 Task: Find connections with filter location Jaruco with filter topic #bestadvicewith filter profile language French with filter current company TATA Power with filter school Netaji Subhash Open University, Kolkata with filter industry Oil, Gas, and Mining with filter service category Android Development with filter keywords title UX Designer & UI Developer
Action: Mouse moved to (530, 69)
Screenshot: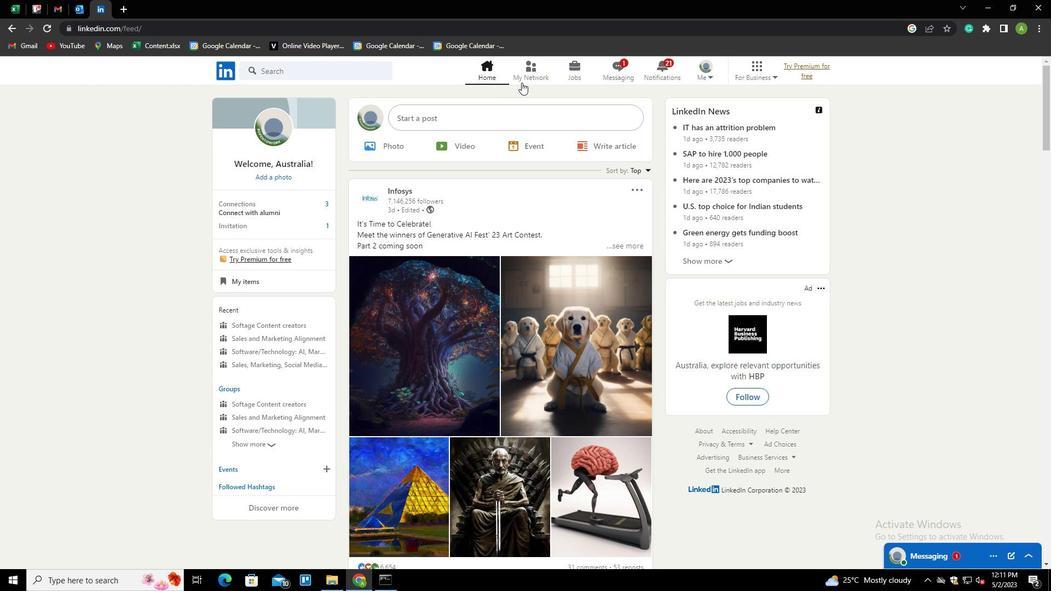
Action: Mouse pressed left at (530, 69)
Screenshot: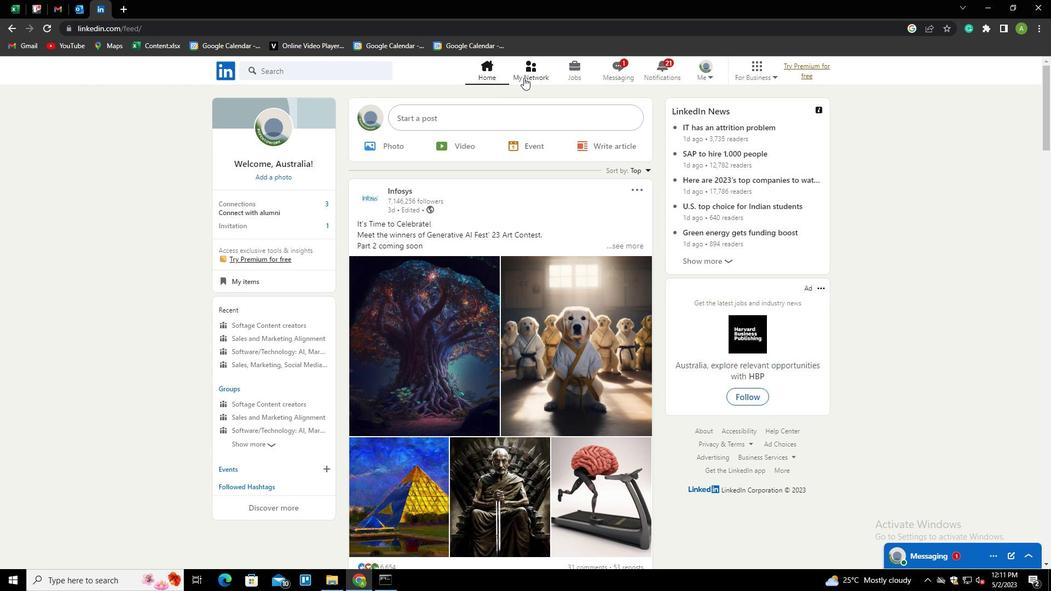 
Action: Mouse moved to (273, 132)
Screenshot: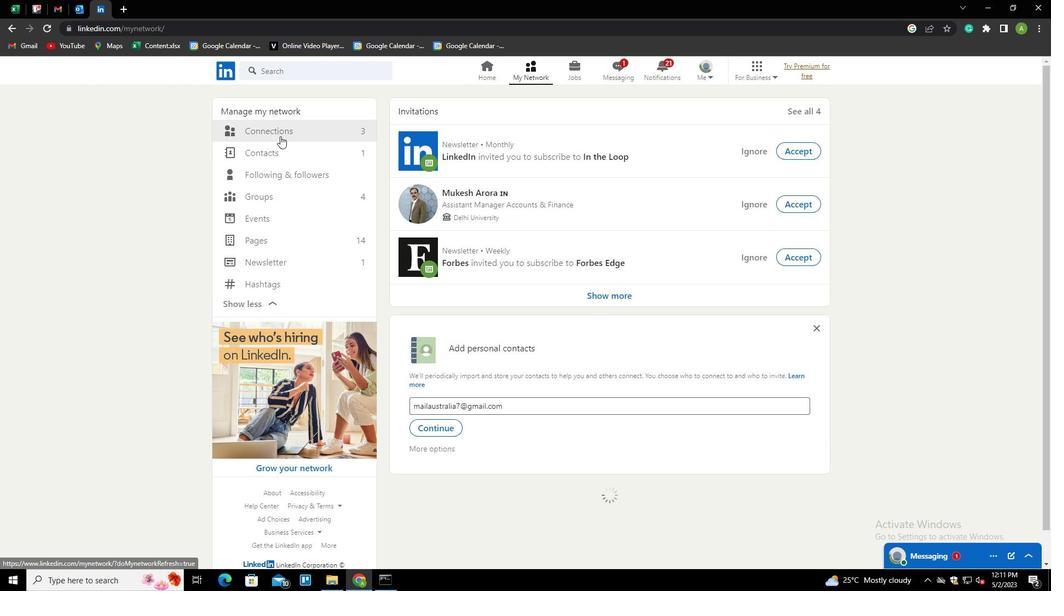 
Action: Mouse pressed left at (273, 132)
Screenshot: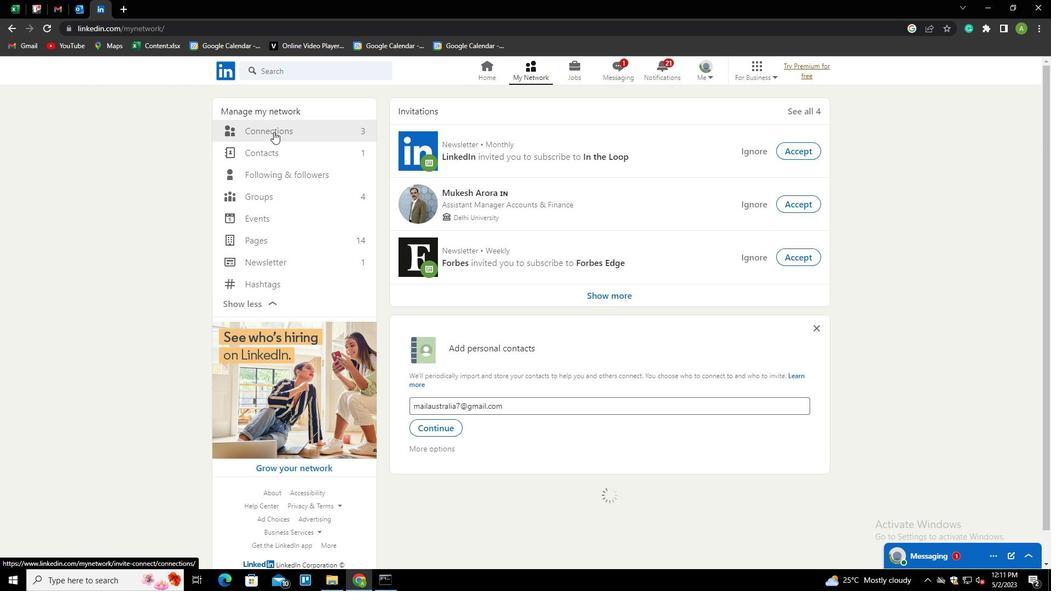 
Action: Mouse moved to (610, 127)
Screenshot: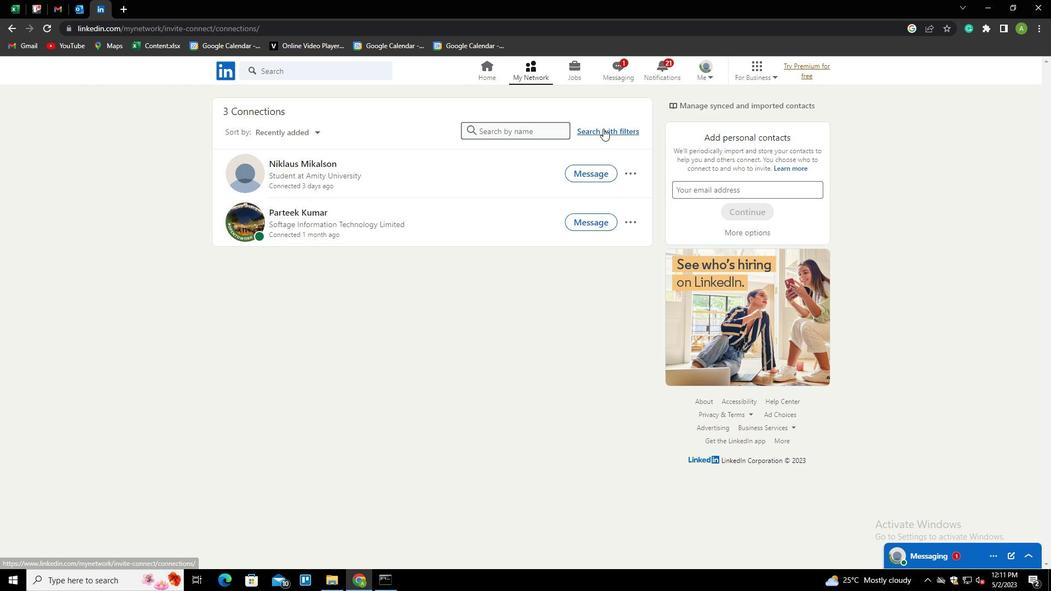 
Action: Mouse pressed left at (610, 127)
Screenshot: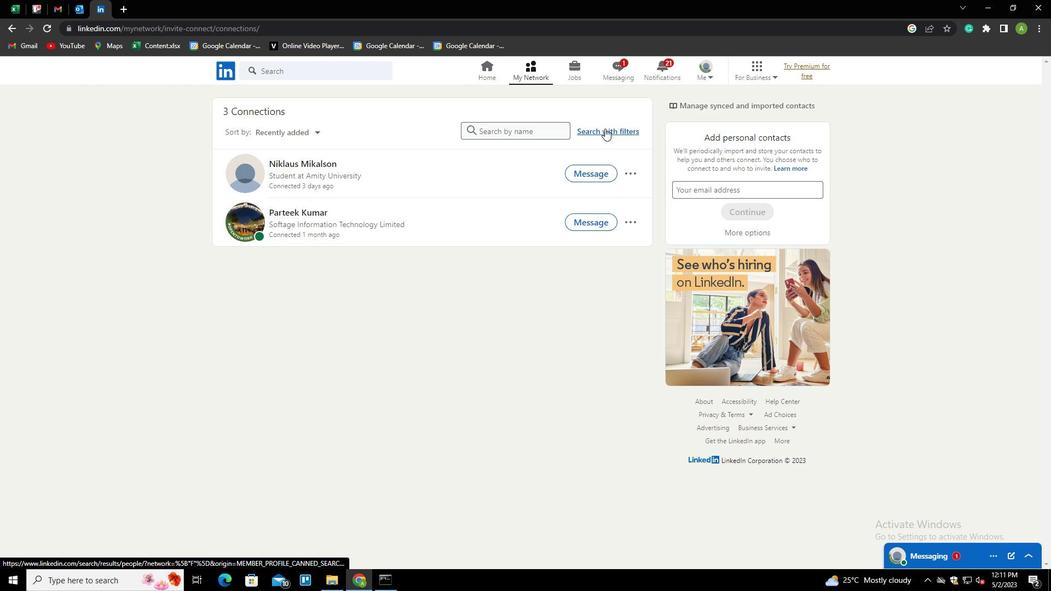 
Action: Mouse moved to (555, 100)
Screenshot: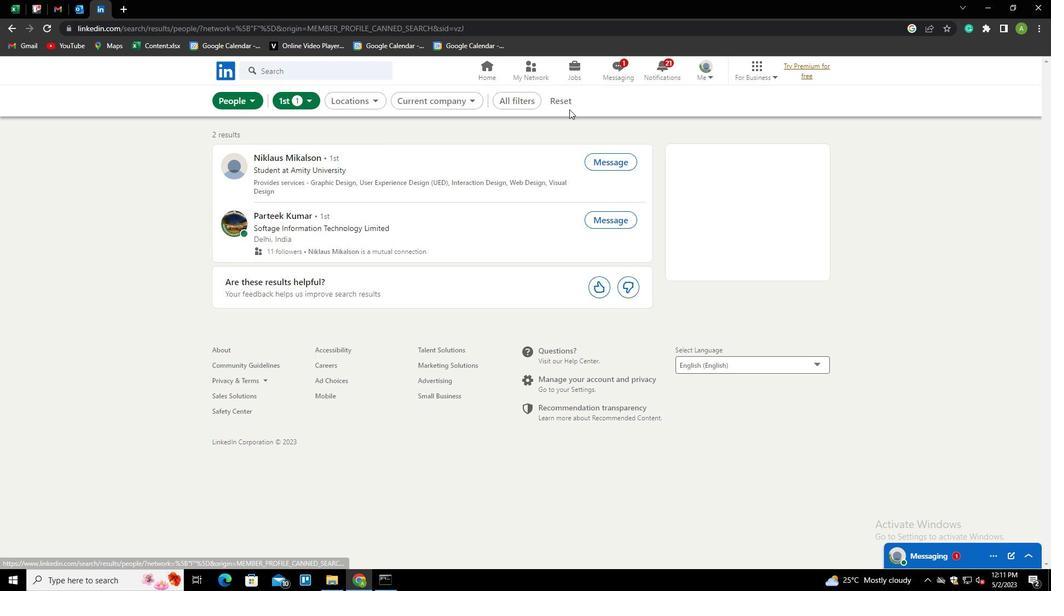 
Action: Mouse pressed left at (555, 100)
Screenshot: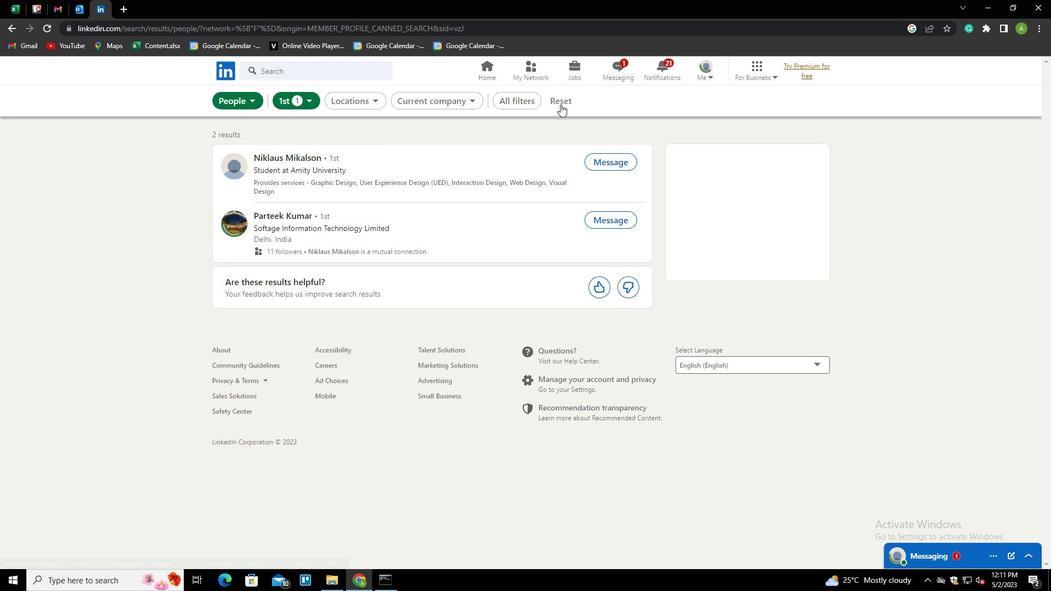 
Action: Mouse moved to (550, 99)
Screenshot: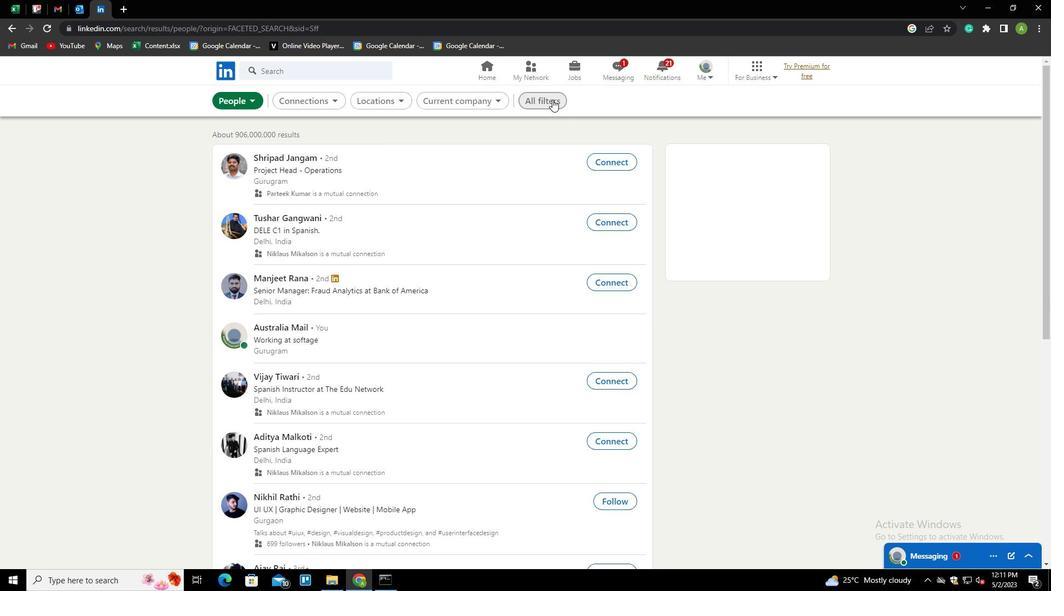 
Action: Mouse pressed left at (550, 99)
Screenshot: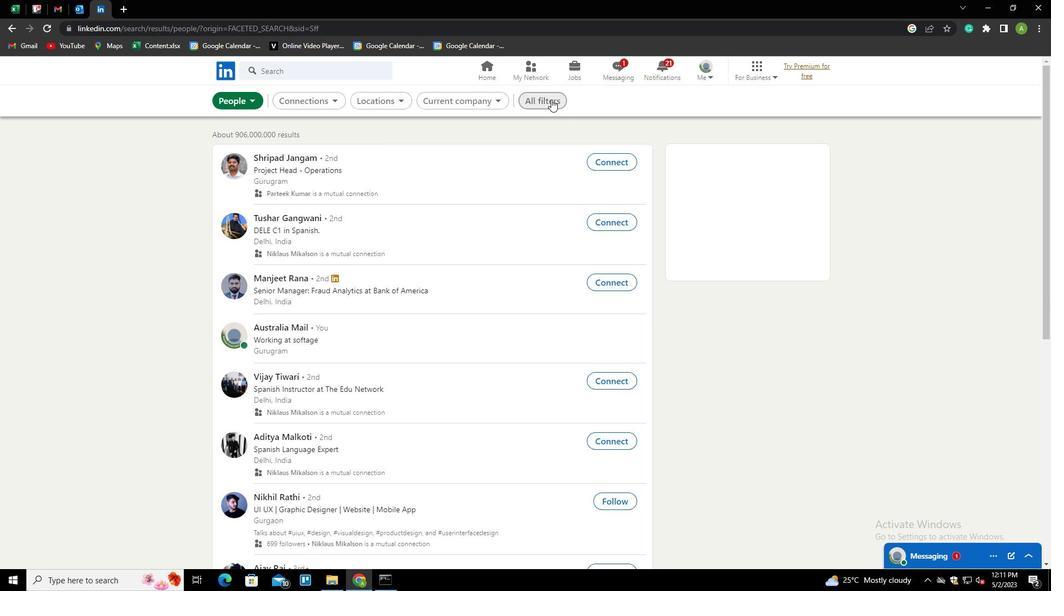 
Action: Mouse moved to (898, 300)
Screenshot: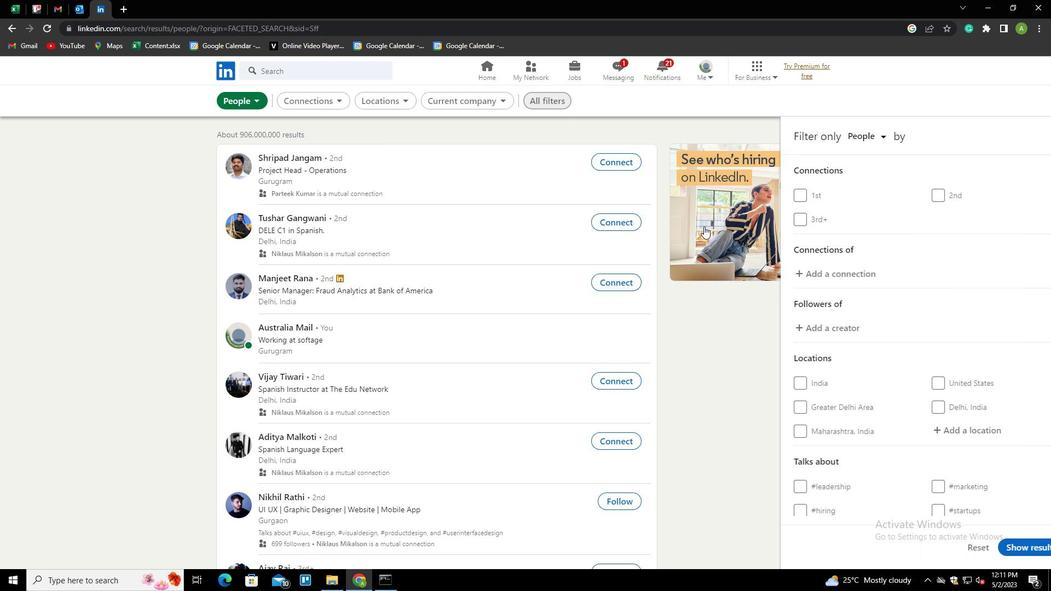 
Action: Mouse scrolled (898, 300) with delta (0, 0)
Screenshot: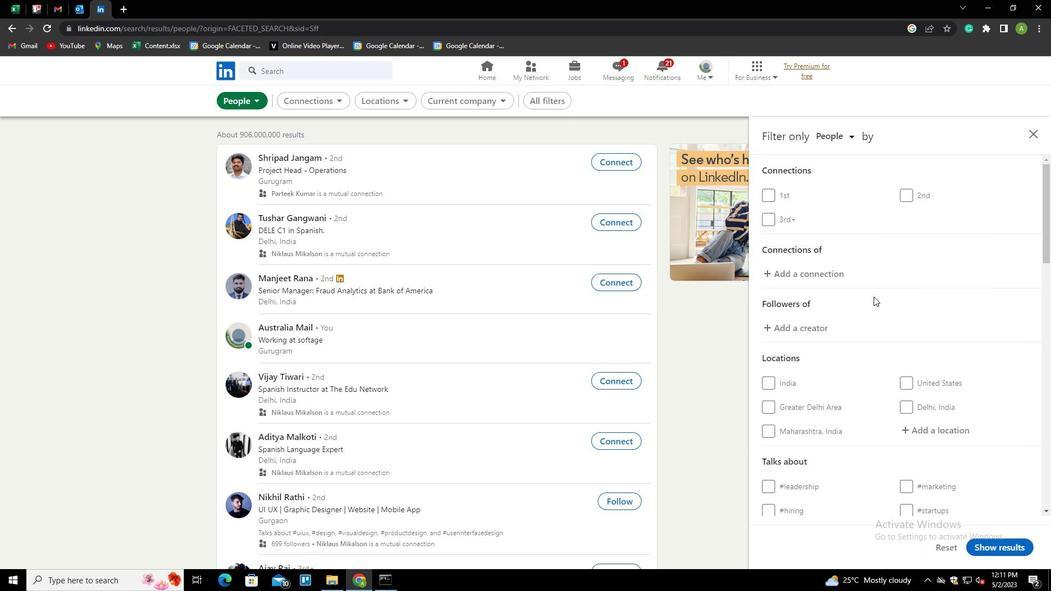 
Action: Mouse scrolled (898, 300) with delta (0, 0)
Screenshot: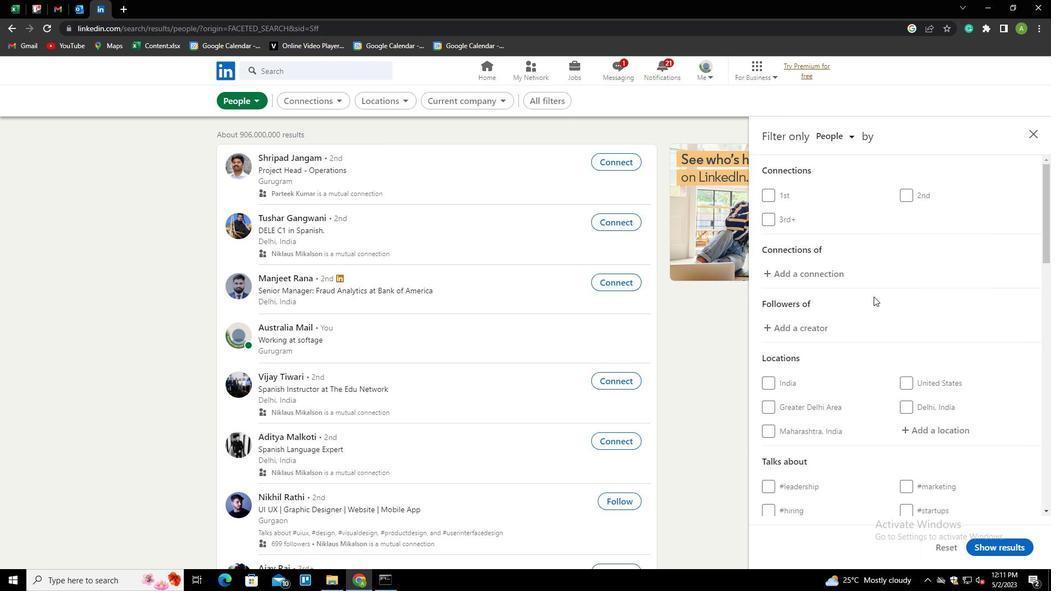 
Action: Mouse moved to (909, 321)
Screenshot: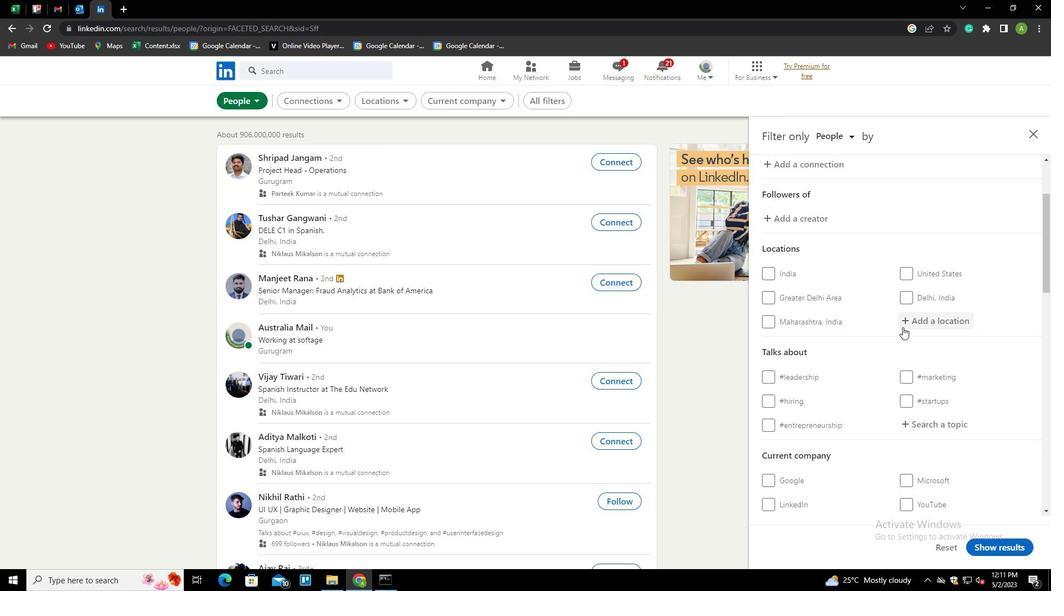 
Action: Mouse pressed left at (909, 321)
Screenshot: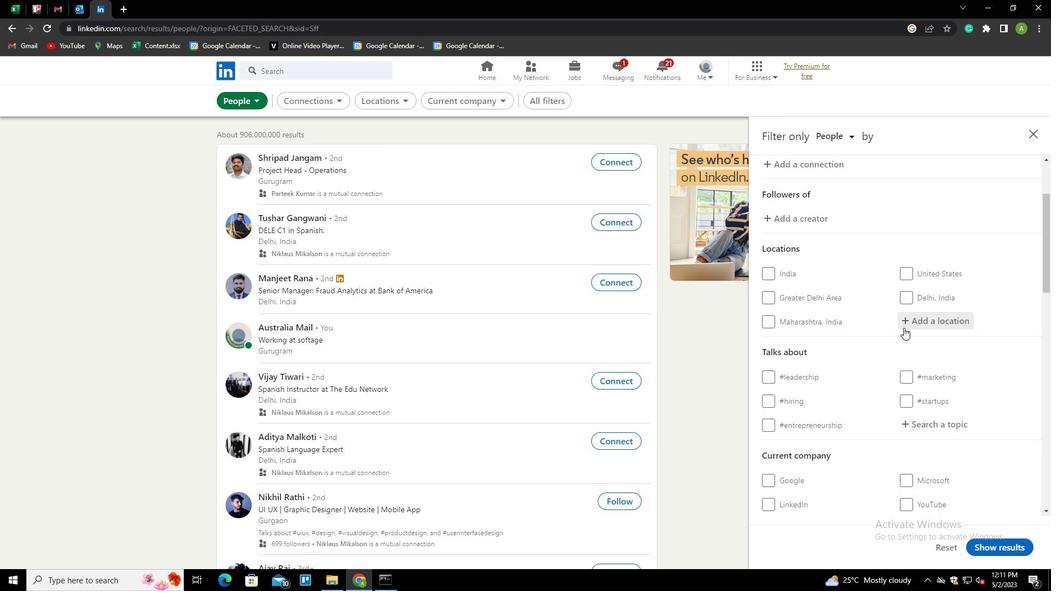 
Action: Key pressed <Key.shift>JARUCA
Screenshot: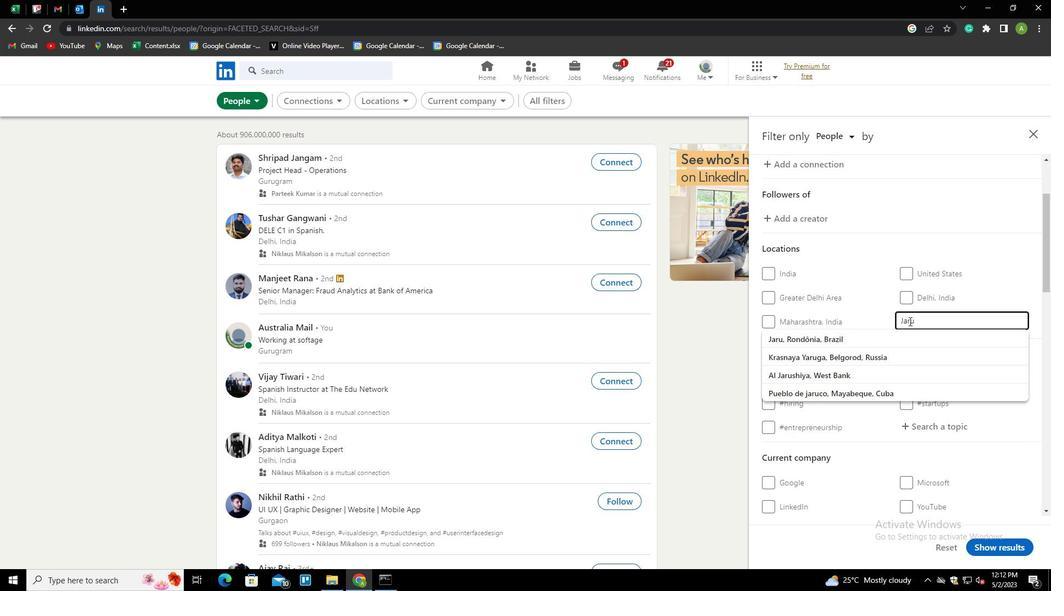 
Action: Mouse moved to (966, 354)
Screenshot: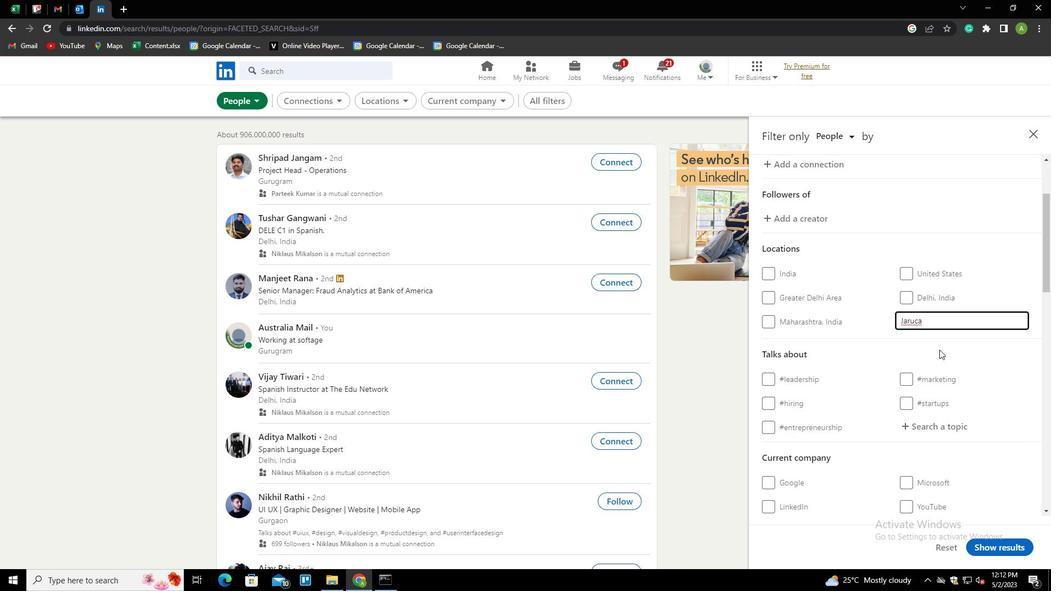 
Action: Mouse pressed left at (966, 354)
Screenshot: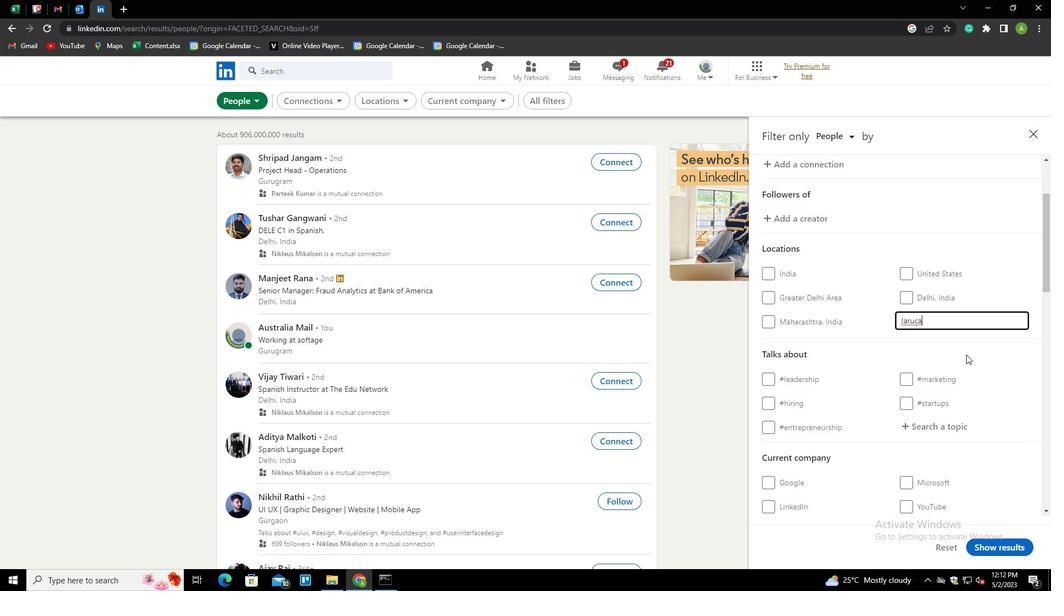 
Action: Mouse moved to (915, 428)
Screenshot: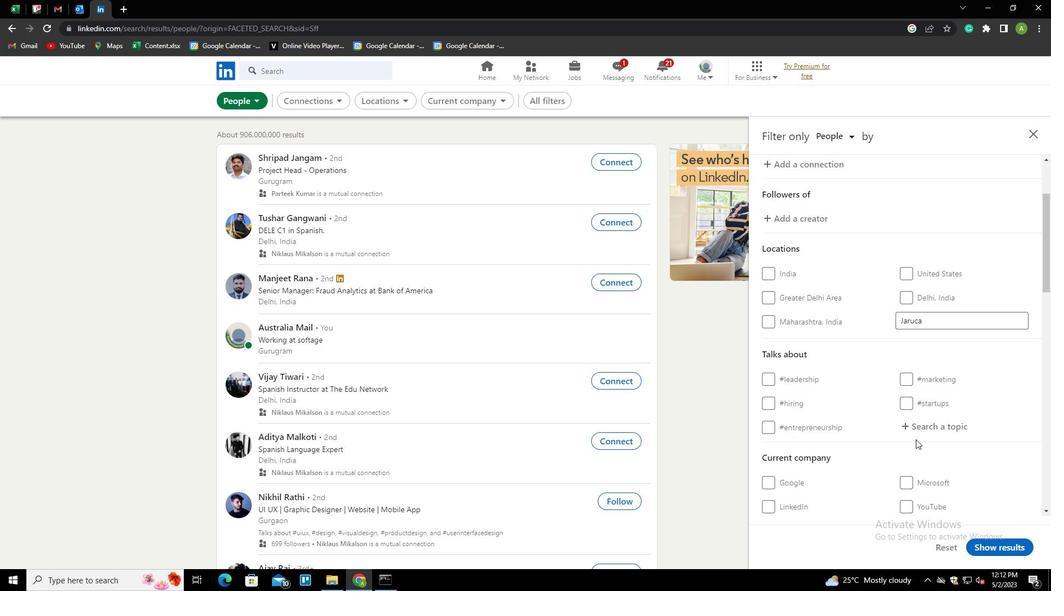 
Action: Mouse pressed left at (915, 428)
Screenshot: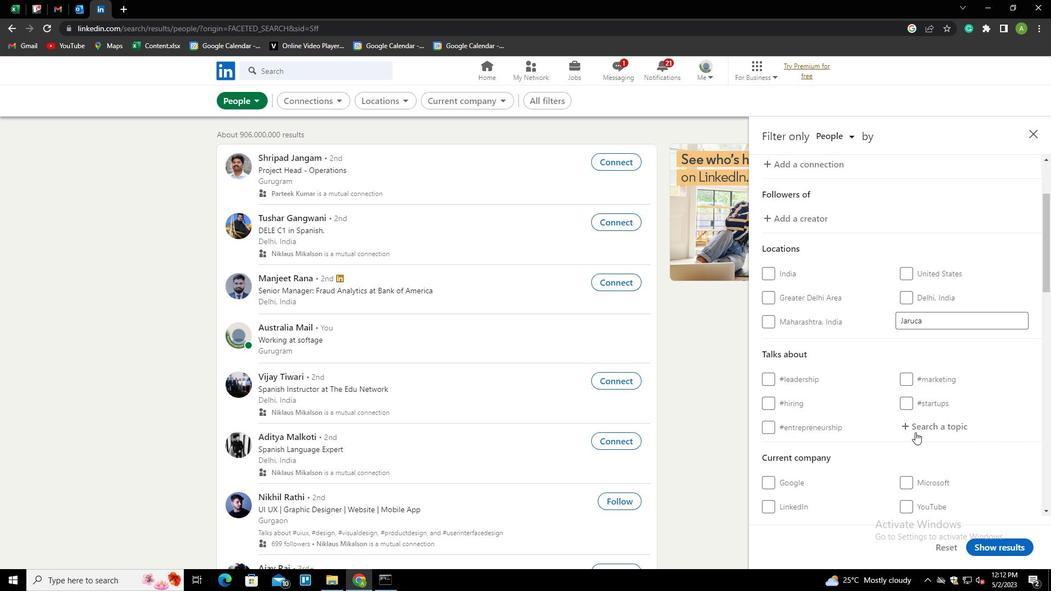 
Action: Key pressed BESTADV<Key.down><Key.enter>
Screenshot: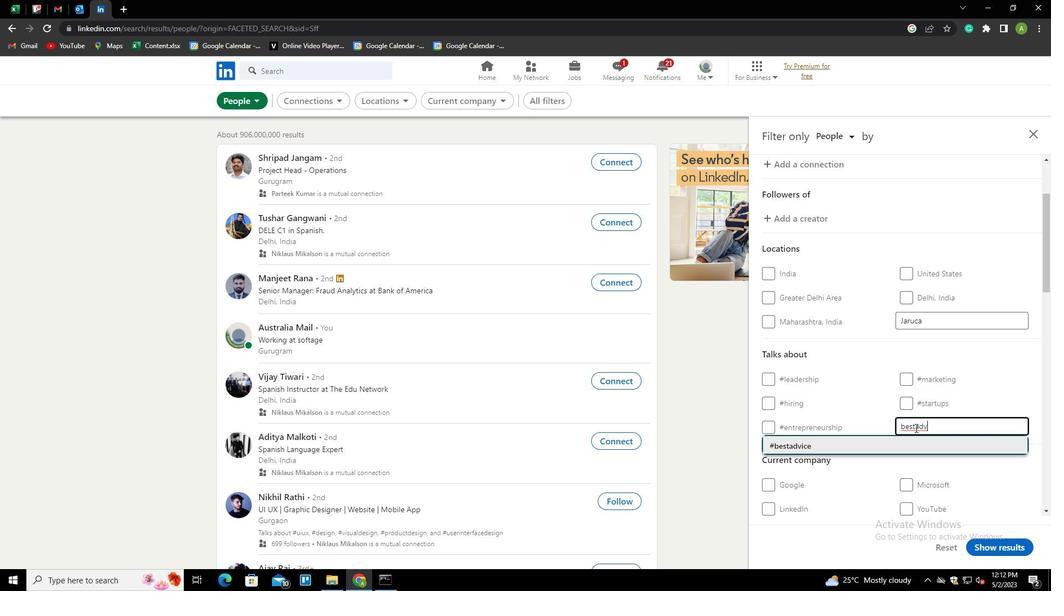 
Action: Mouse scrolled (915, 427) with delta (0, 0)
Screenshot: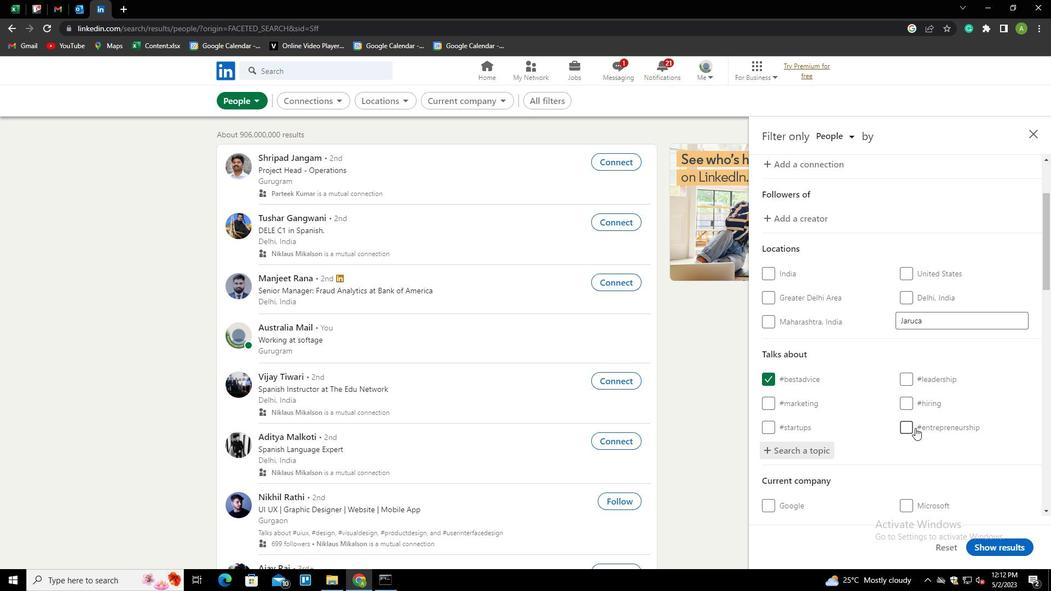 
Action: Mouse scrolled (915, 427) with delta (0, 0)
Screenshot: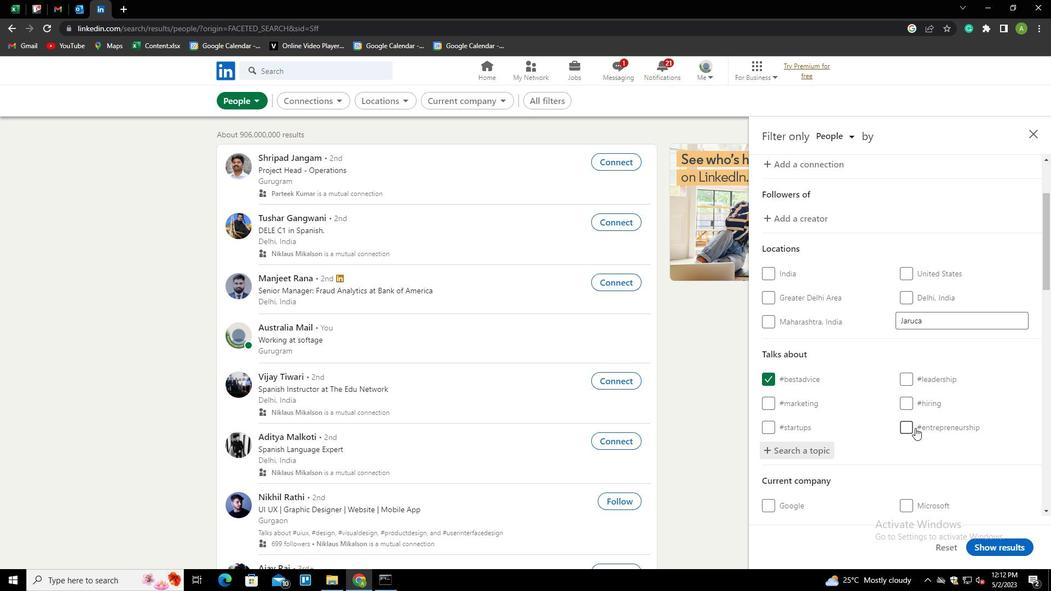 
Action: Mouse scrolled (915, 427) with delta (0, 0)
Screenshot: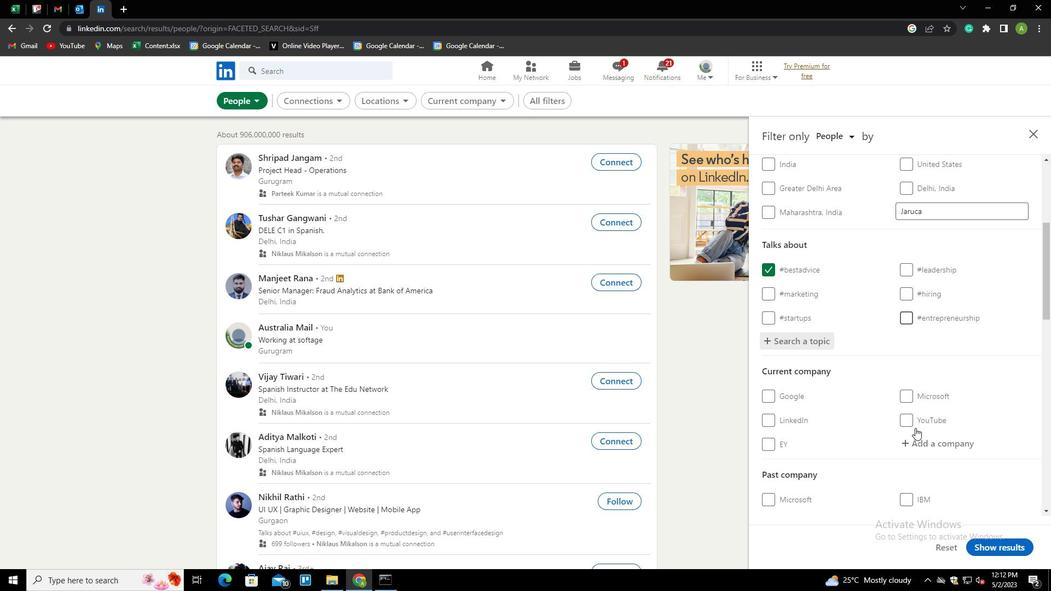
Action: Mouse scrolled (915, 427) with delta (0, 0)
Screenshot: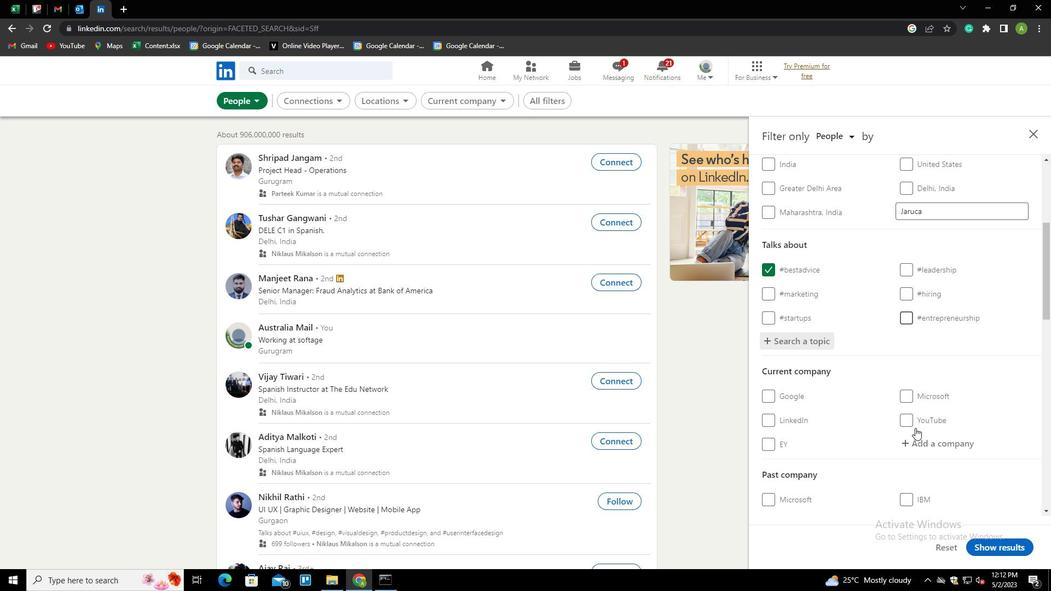 
Action: Mouse scrolled (915, 427) with delta (0, 0)
Screenshot: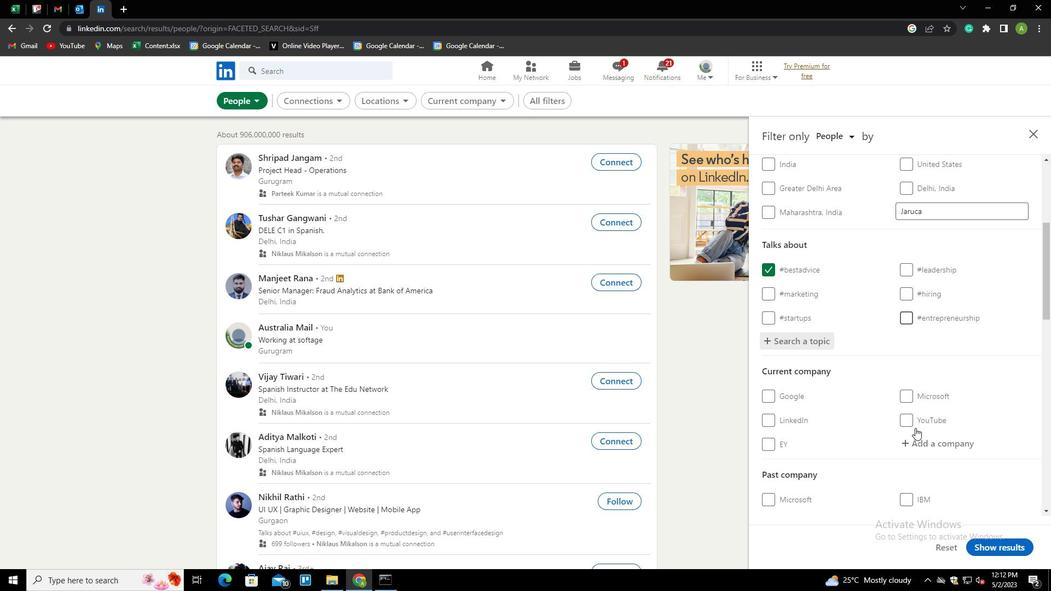
Action: Mouse scrolled (915, 427) with delta (0, 0)
Screenshot: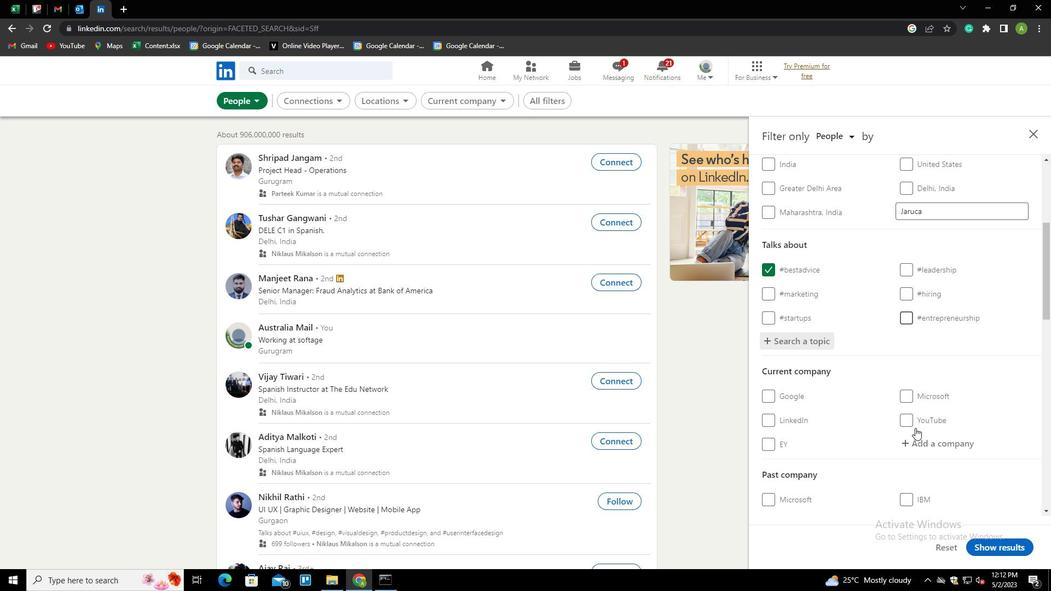 
Action: Mouse scrolled (915, 427) with delta (0, 0)
Screenshot: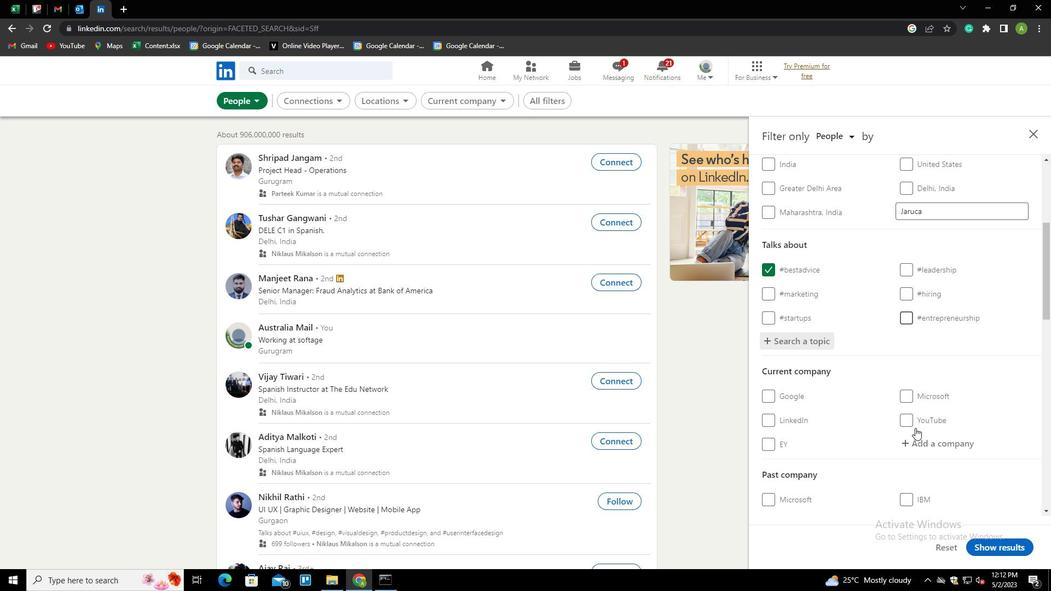 
Action: Mouse scrolled (915, 427) with delta (0, 0)
Screenshot: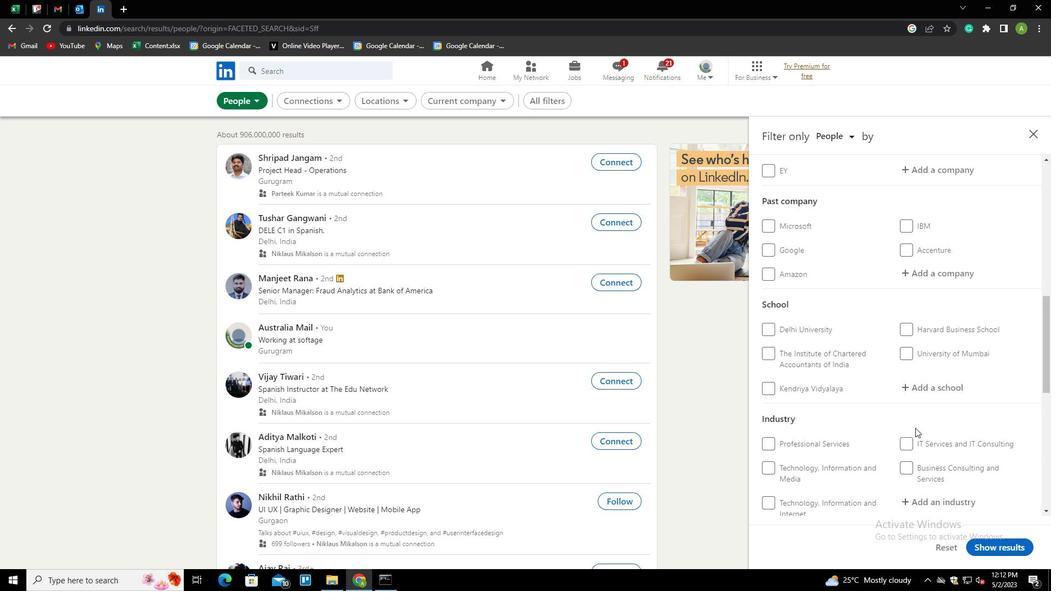 
Action: Mouse scrolled (915, 427) with delta (0, 0)
Screenshot: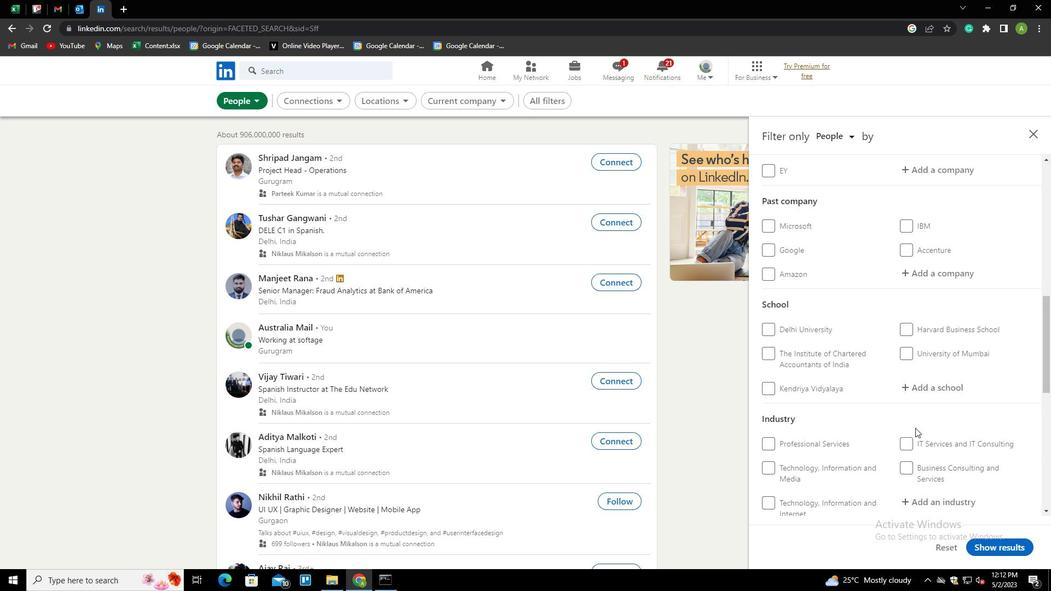 
Action: Mouse scrolled (915, 427) with delta (0, 0)
Screenshot: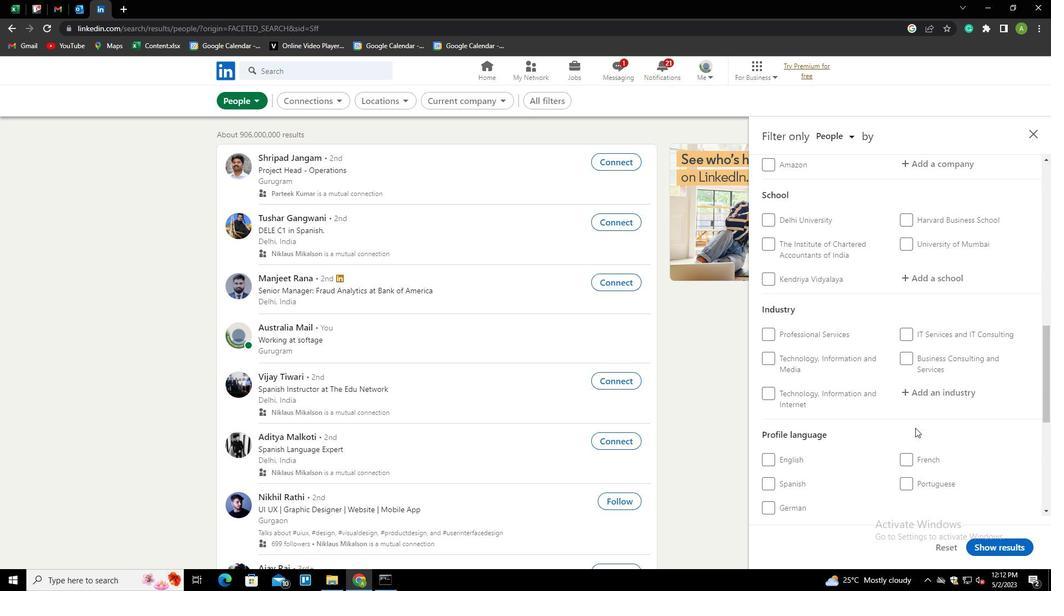 
Action: Mouse scrolled (915, 427) with delta (0, 0)
Screenshot: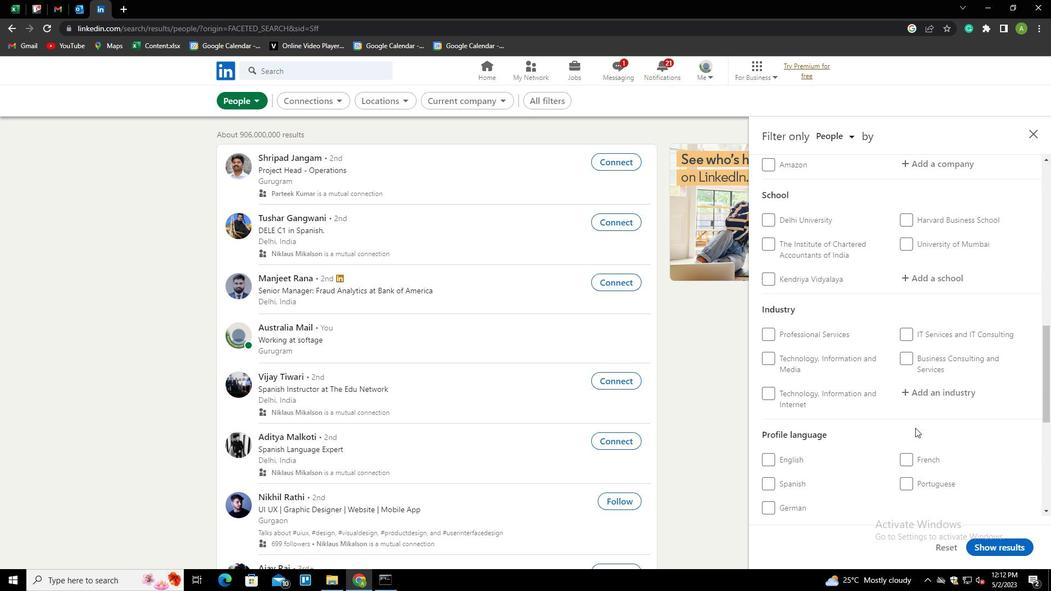 
Action: Mouse moved to (910, 348)
Screenshot: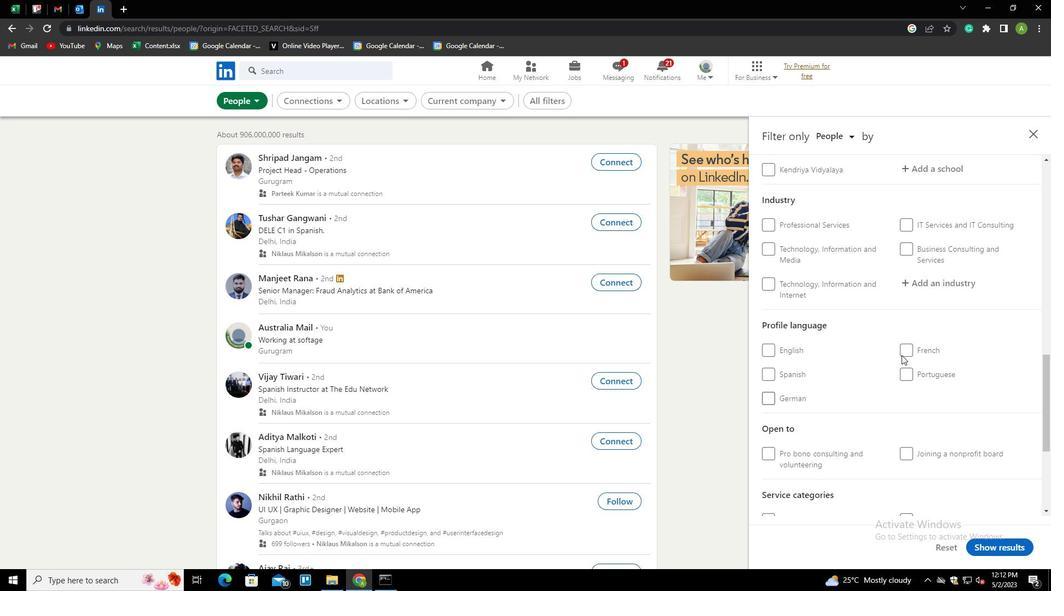 
Action: Mouse pressed left at (910, 348)
Screenshot: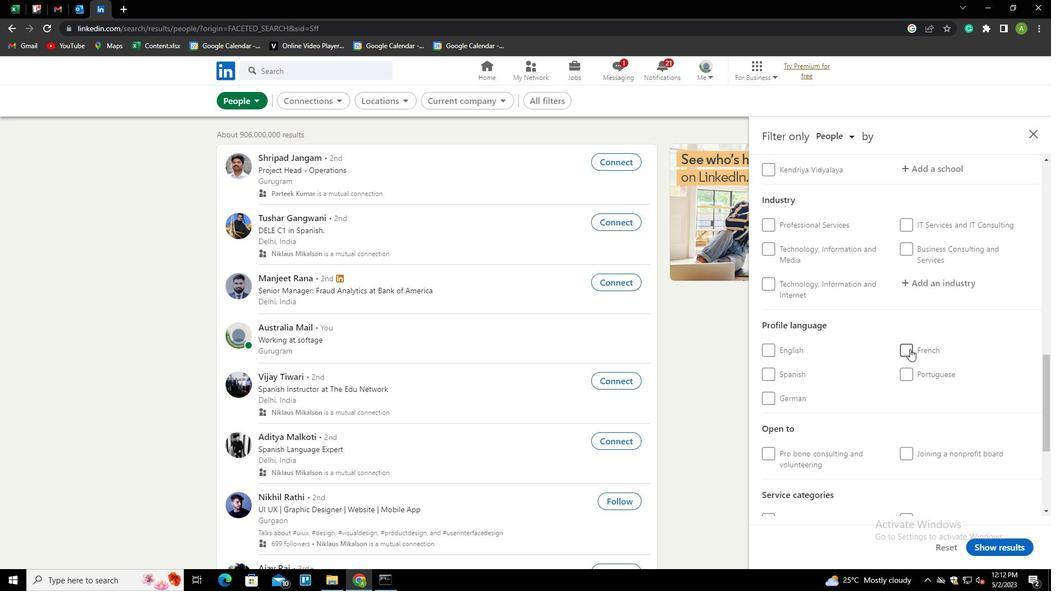 
Action: Mouse moved to (962, 341)
Screenshot: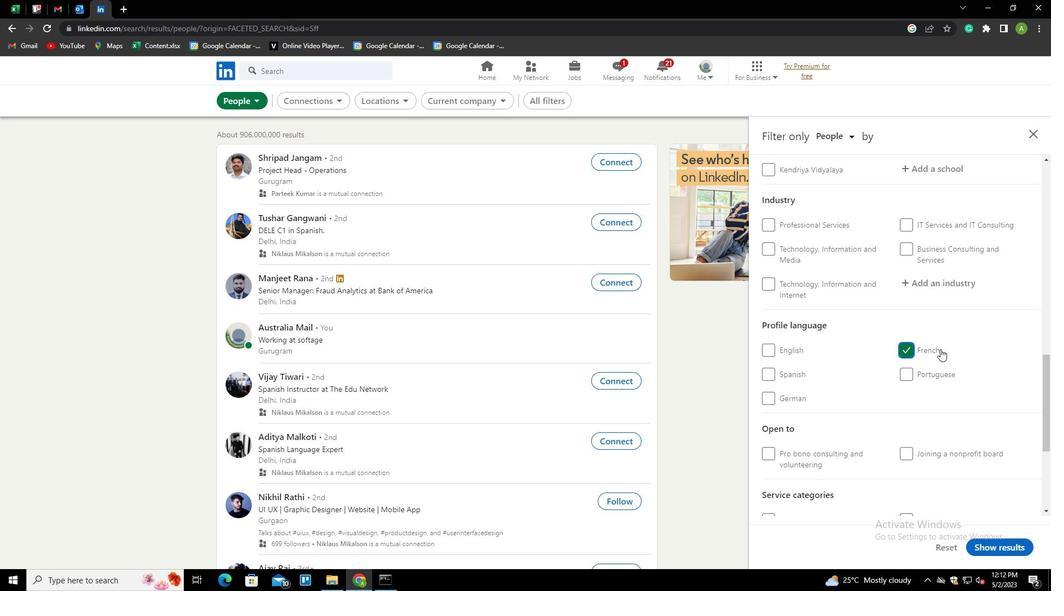 
Action: Mouse scrolled (962, 342) with delta (0, 0)
Screenshot: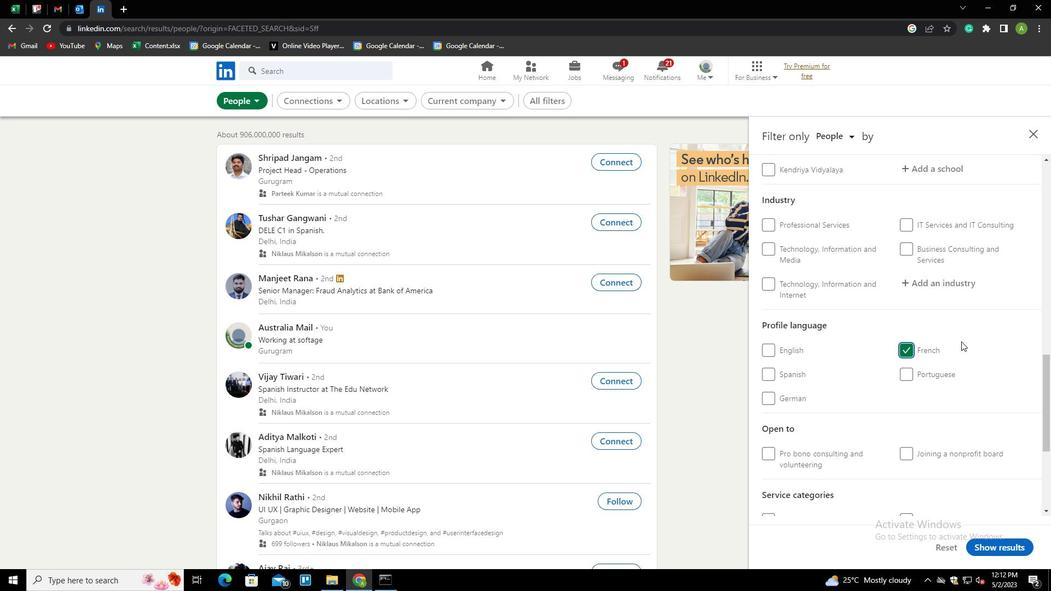 
Action: Mouse scrolled (962, 342) with delta (0, 0)
Screenshot: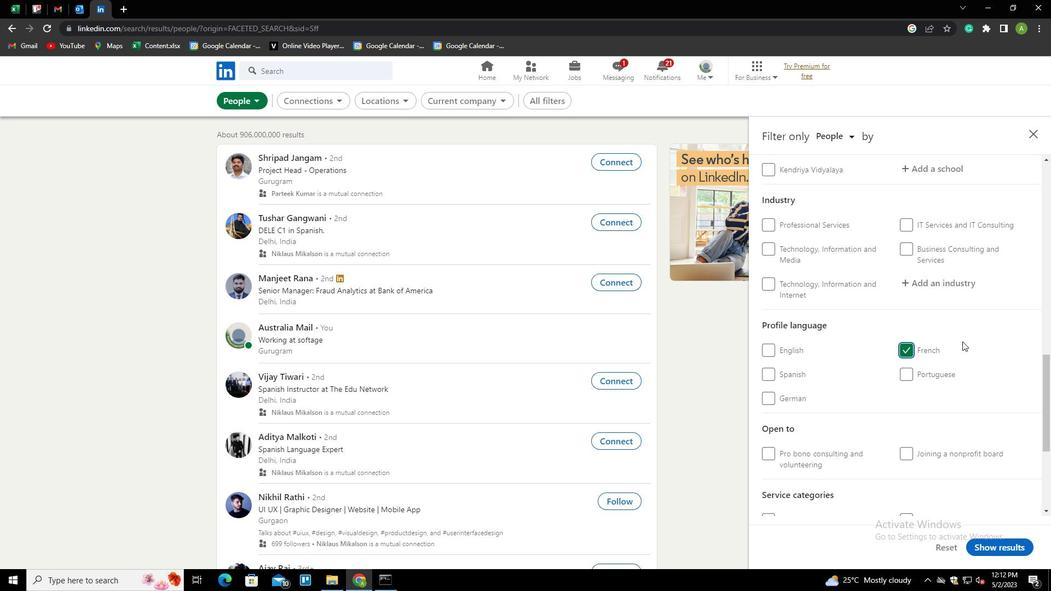 
Action: Mouse scrolled (962, 342) with delta (0, 0)
Screenshot: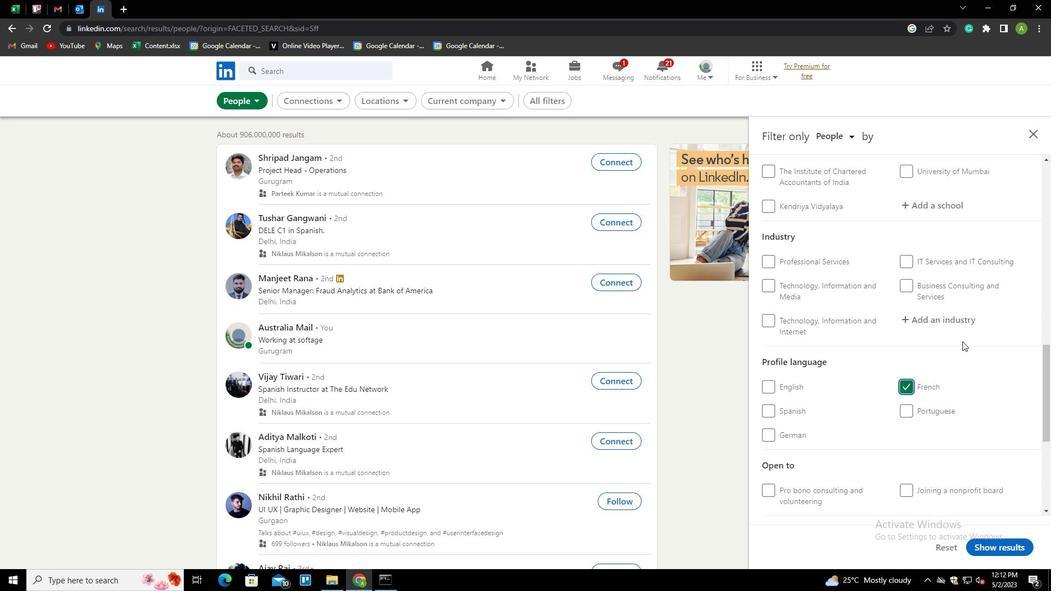 
Action: Mouse scrolled (962, 342) with delta (0, 0)
Screenshot: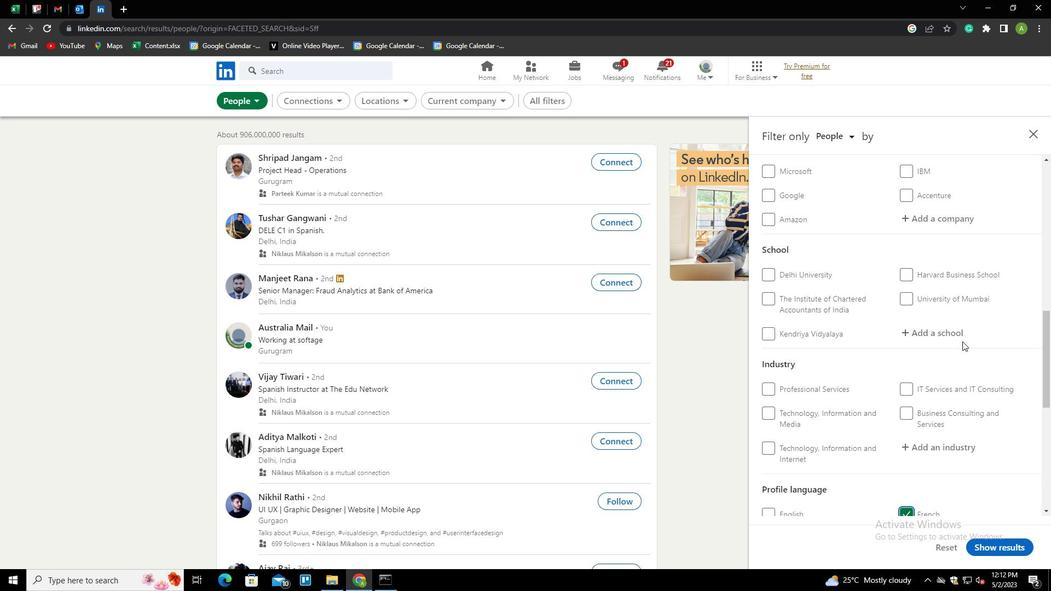 
Action: Mouse scrolled (962, 342) with delta (0, 0)
Screenshot: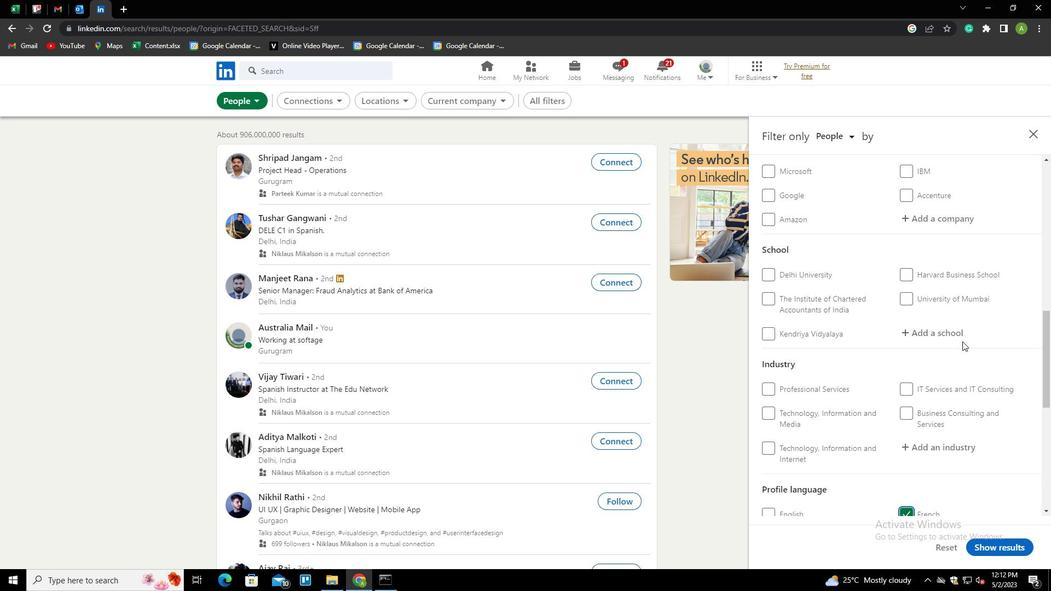 
Action: Mouse scrolled (962, 342) with delta (0, 0)
Screenshot: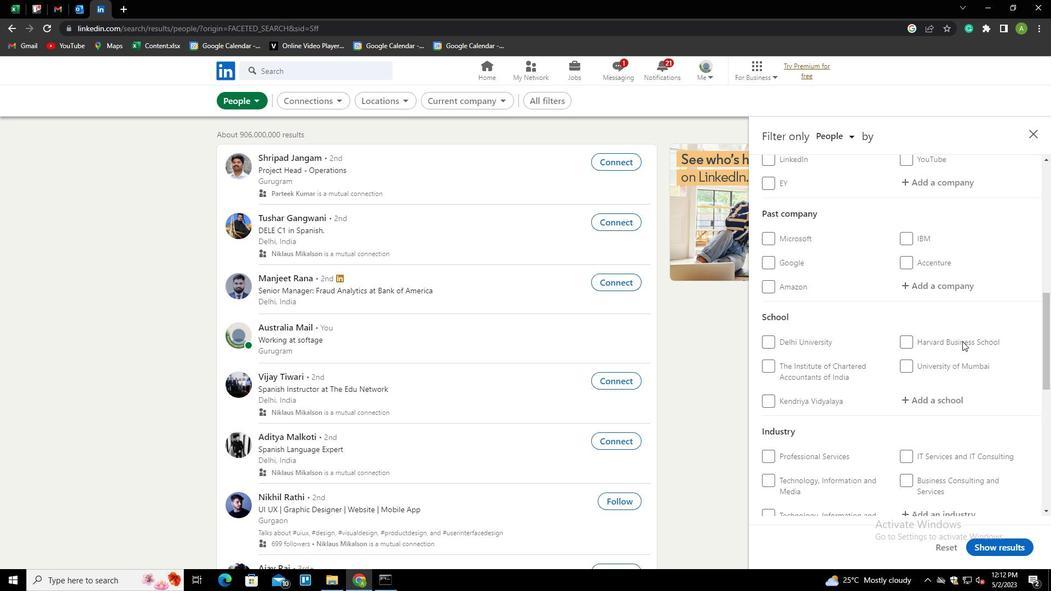 
Action: Mouse scrolled (962, 342) with delta (0, 0)
Screenshot: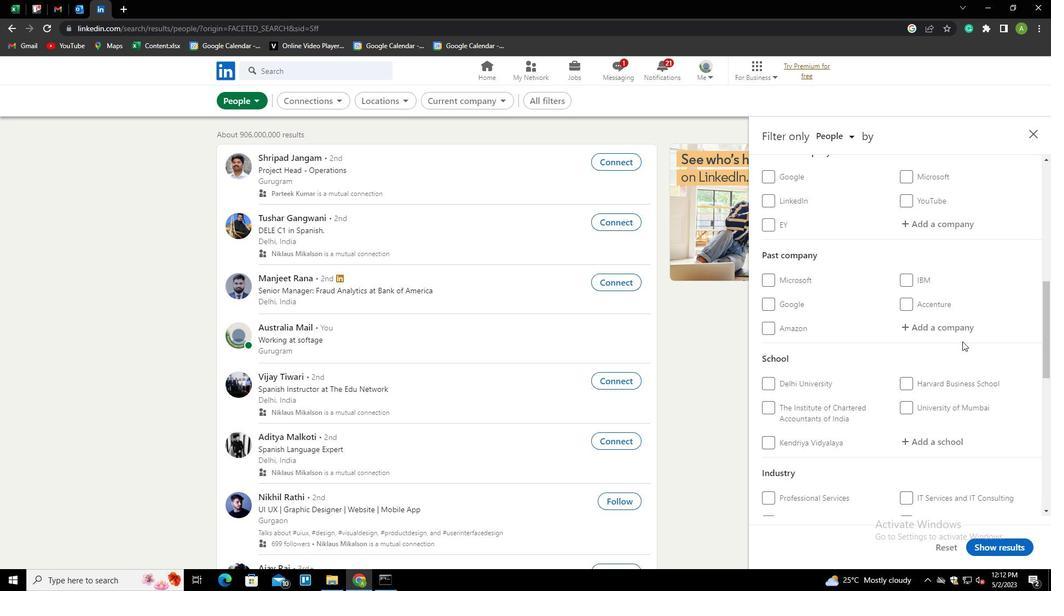 
Action: Mouse moved to (942, 336)
Screenshot: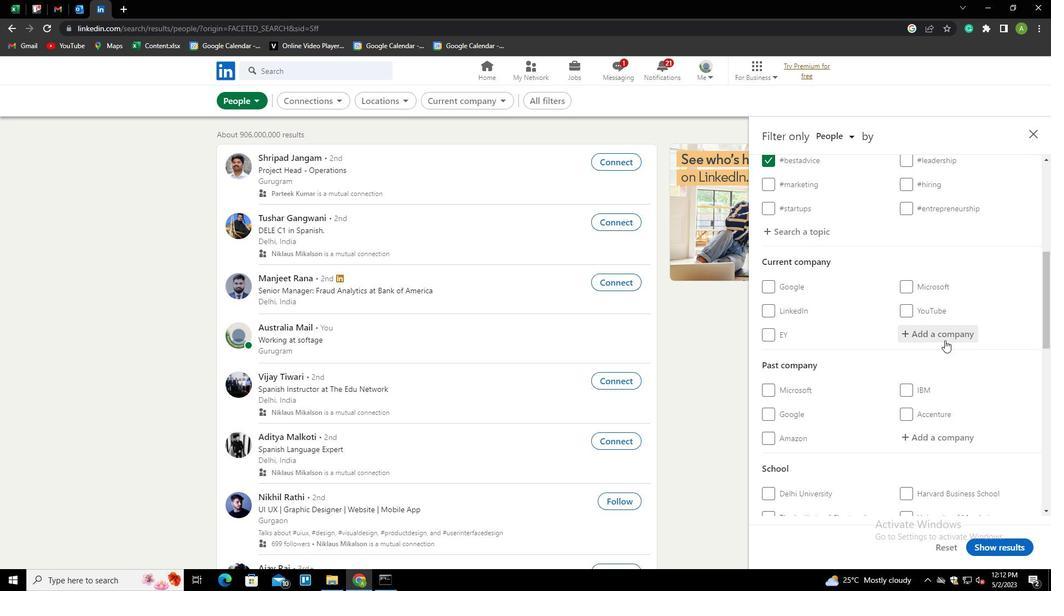 
Action: Mouse pressed left at (942, 336)
Screenshot: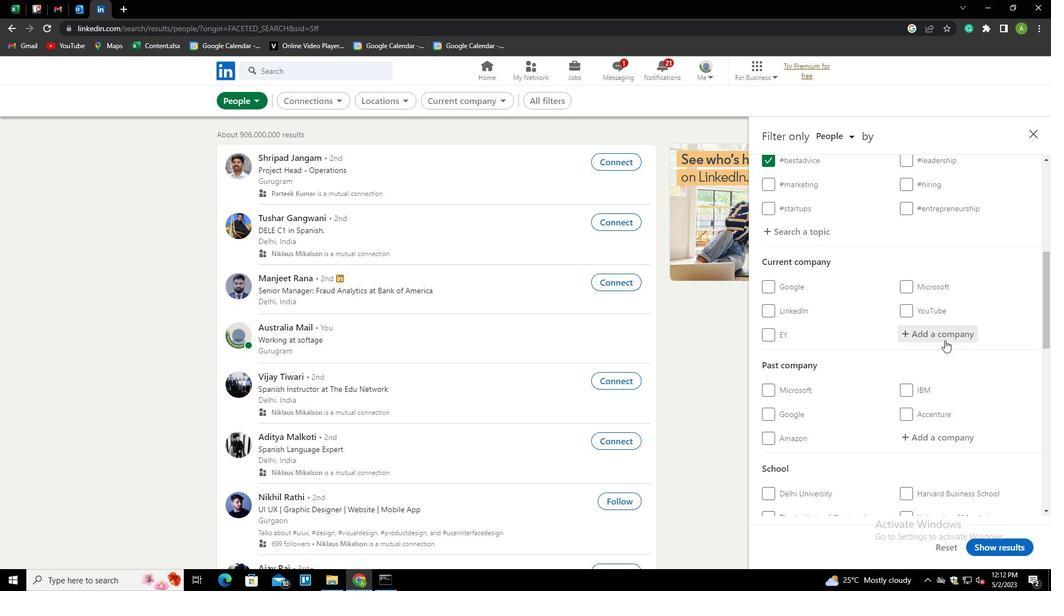 
Action: Key pressed <Key.shift>TATA<Key.space><Key.space><Key.backspace><Key.shift>POWE<Key.down><Key.enter>
Screenshot: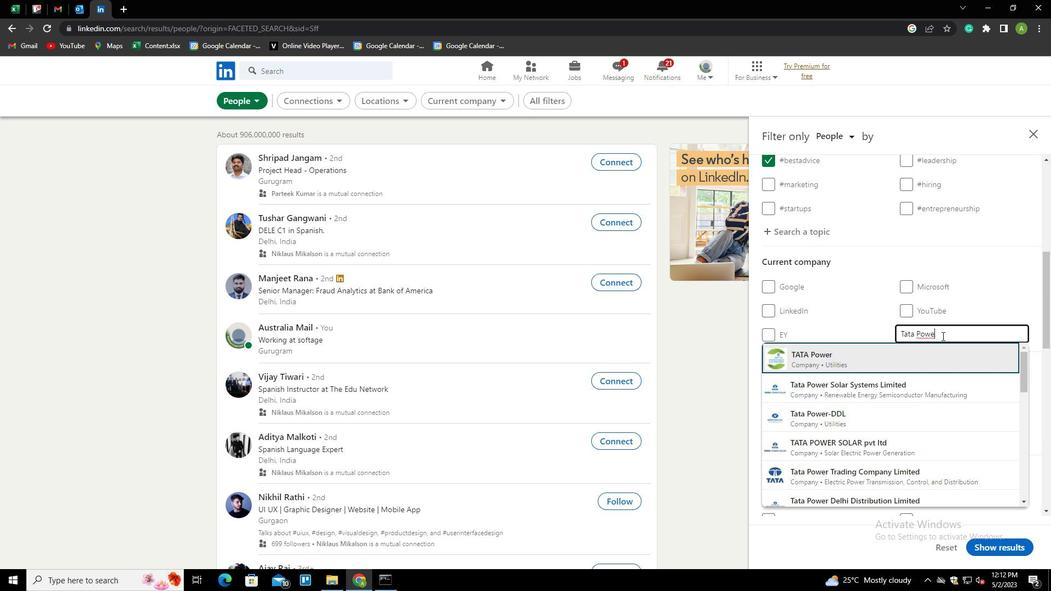 
Action: Mouse scrolled (942, 335) with delta (0, 0)
Screenshot: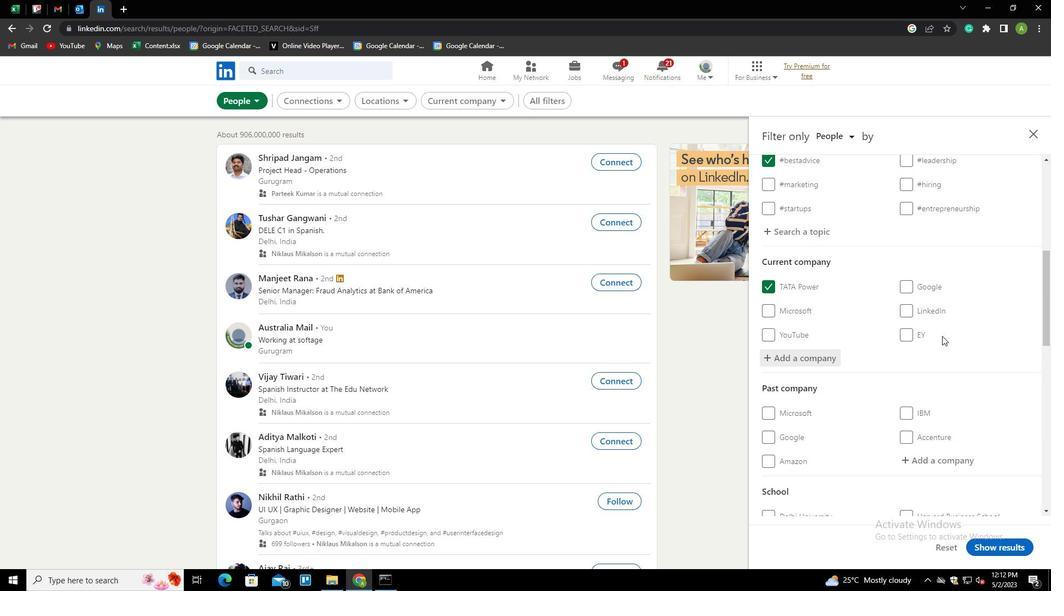 
Action: Mouse scrolled (942, 335) with delta (0, 0)
Screenshot: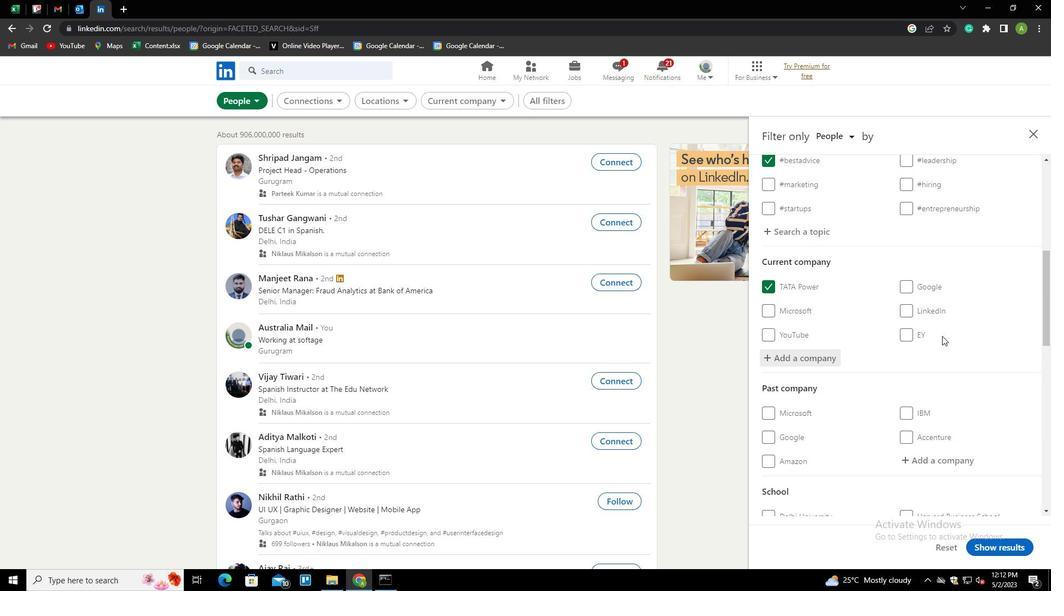 
Action: Mouse scrolled (942, 335) with delta (0, 0)
Screenshot: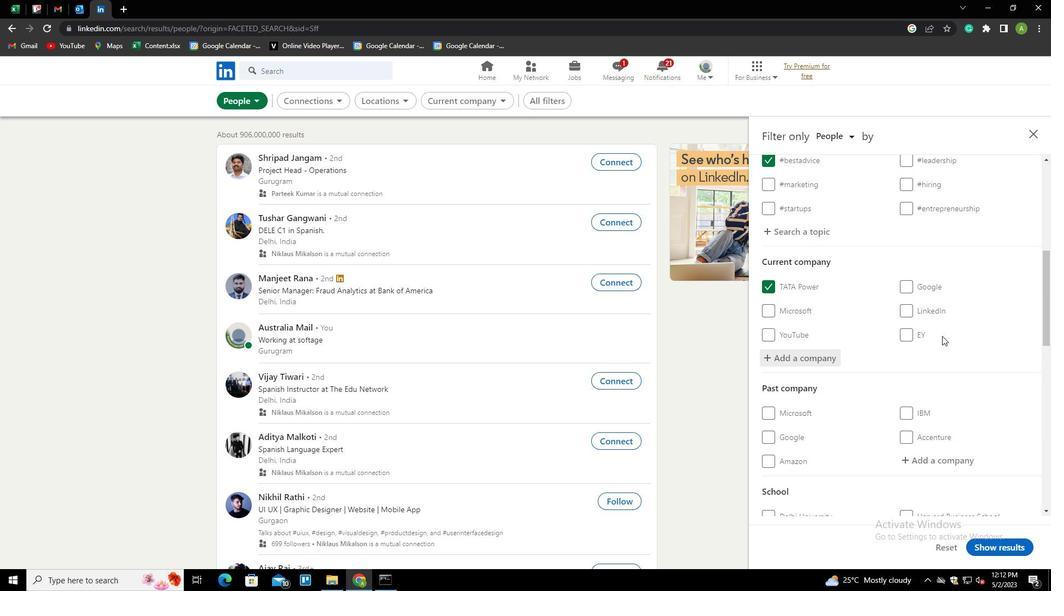 
Action: Mouse moved to (934, 317)
Screenshot: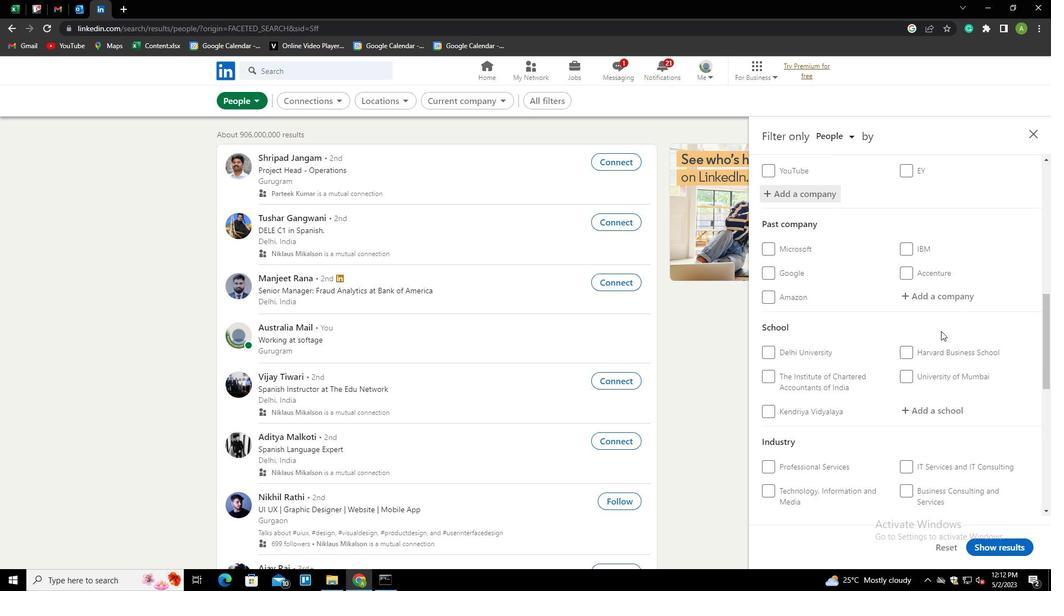 
Action: Mouse scrolled (934, 316) with delta (0, 0)
Screenshot: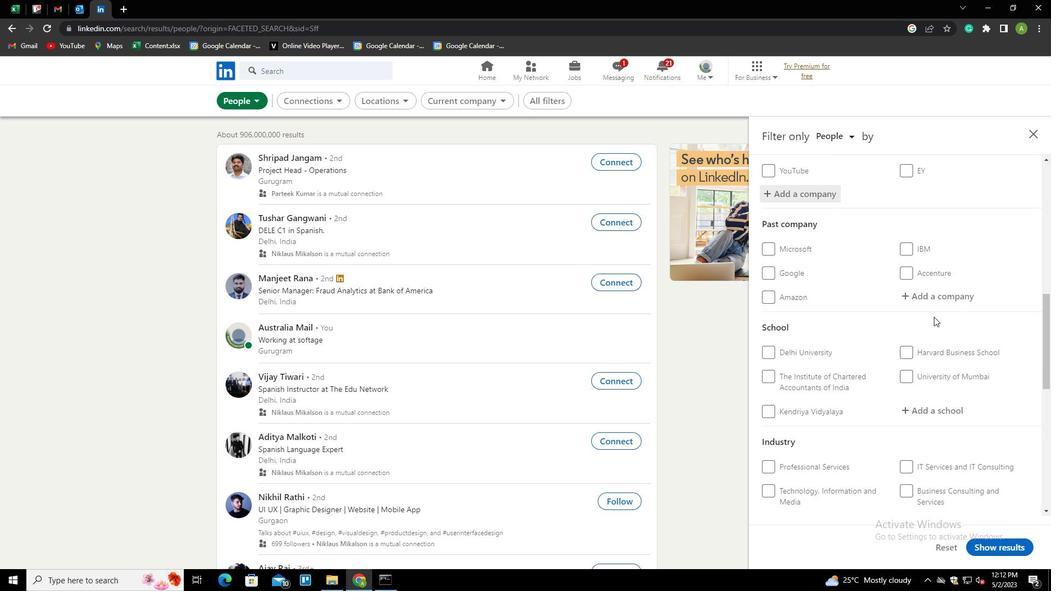 
Action: Mouse moved to (934, 354)
Screenshot: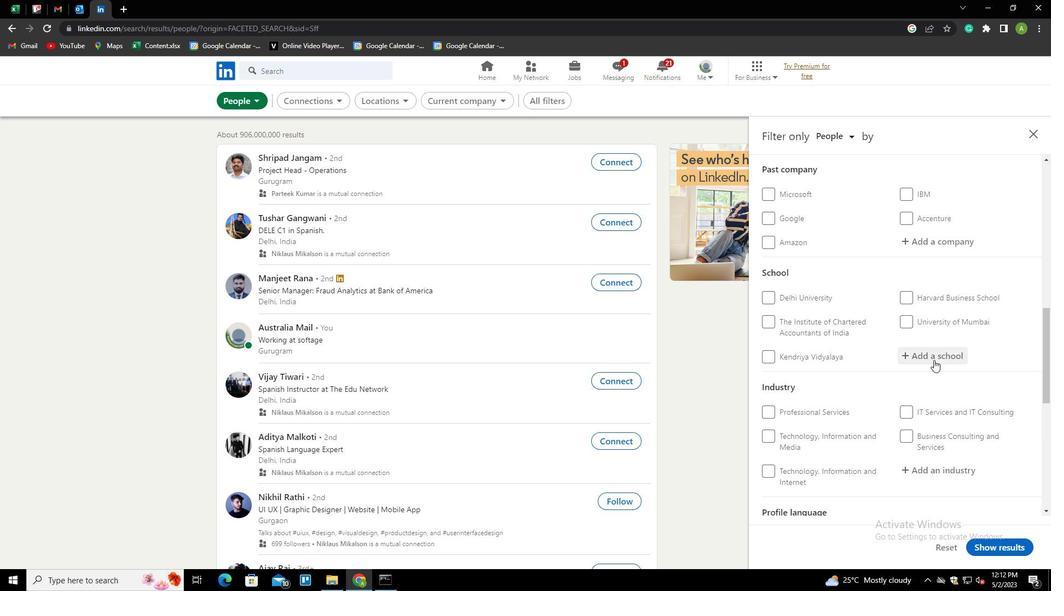 
Action: Mouse pressed left at (934, 354)
Screenshot: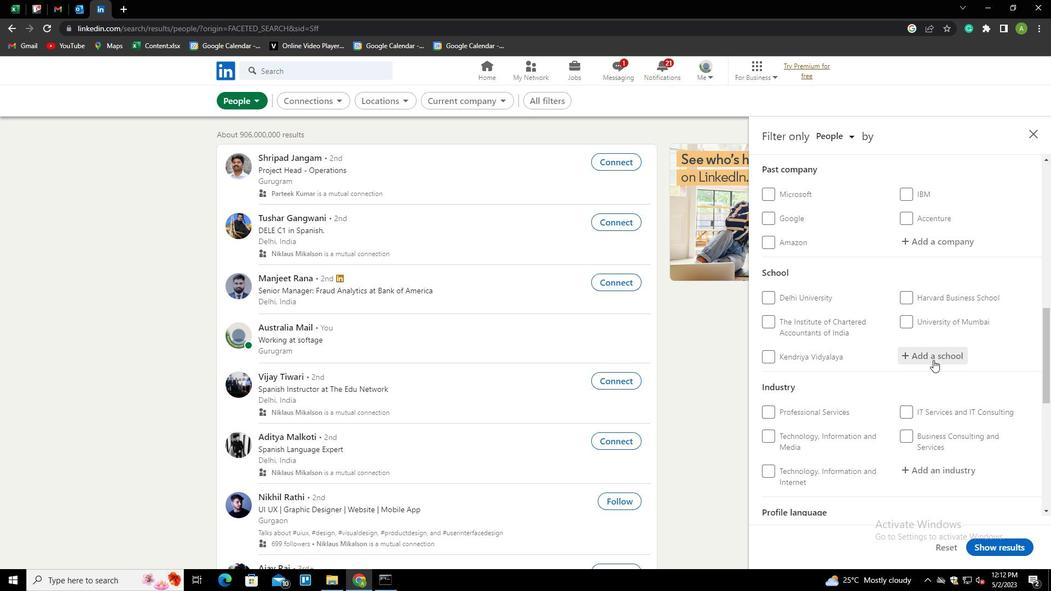 
Action: Key pressed <Key.shift><Key.shift><Key.shift>NETAHI<Key.backspace><Key.backspace>JI<Key.down><Key.down><Key.down><Key.down><Key.enter>
Screenshot: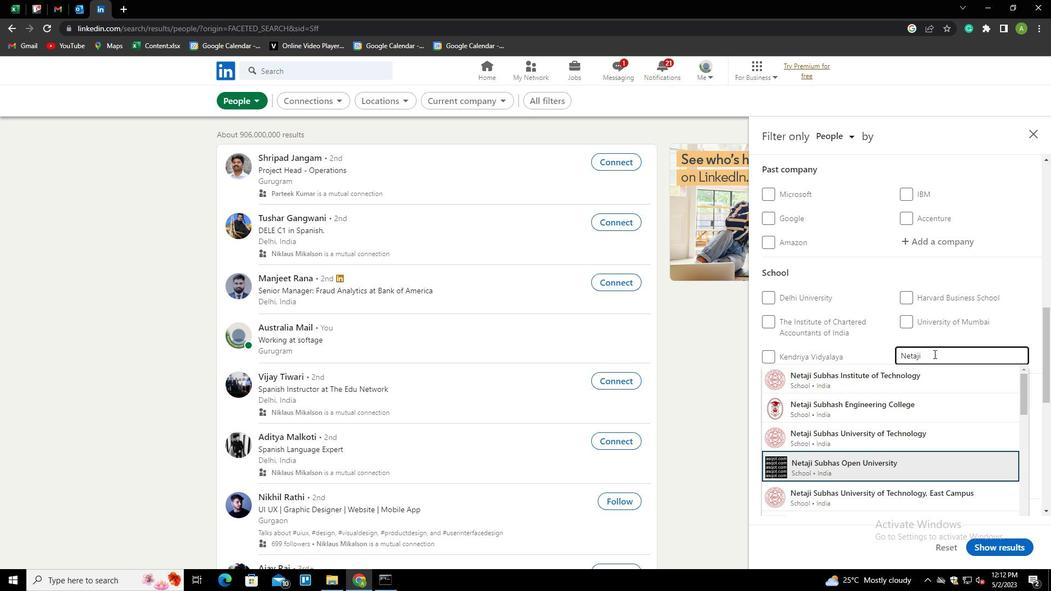 
Action: Mouse scrolled (934, 353) with delta (0, 0)
Screenshot: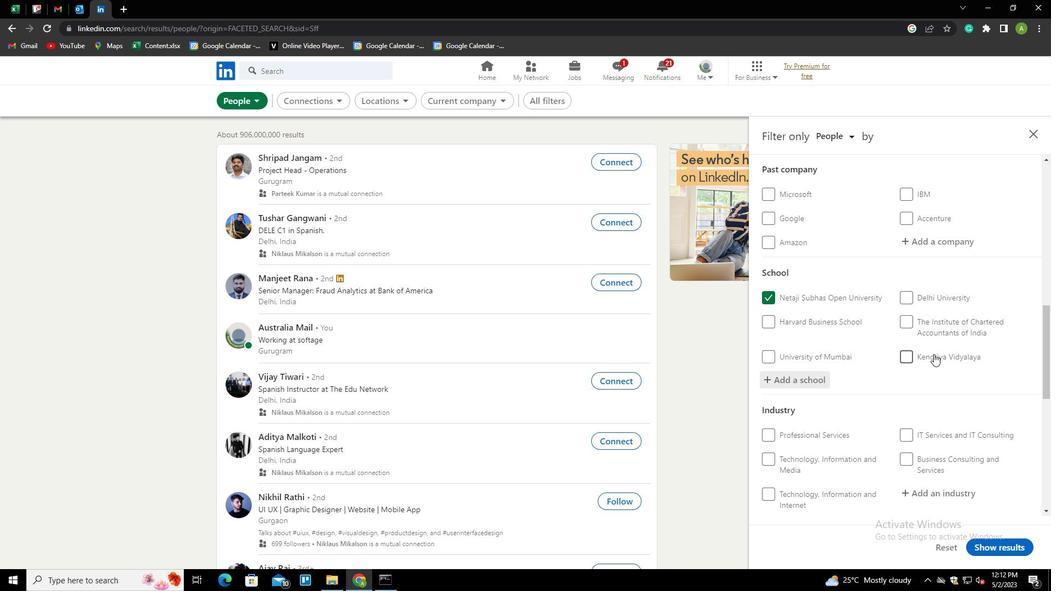 
Action: Mouse scrolled (934, 353) with delta (0, 0)
Screenshot: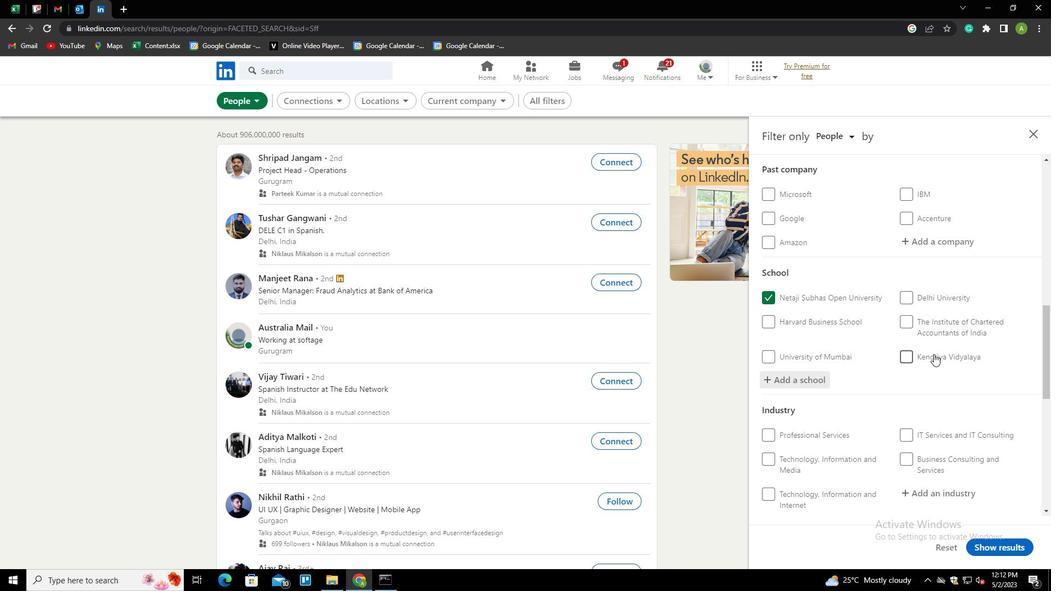 
Action: Mouse scrolled (934, 353) with delta (0, 0)
Screenshot: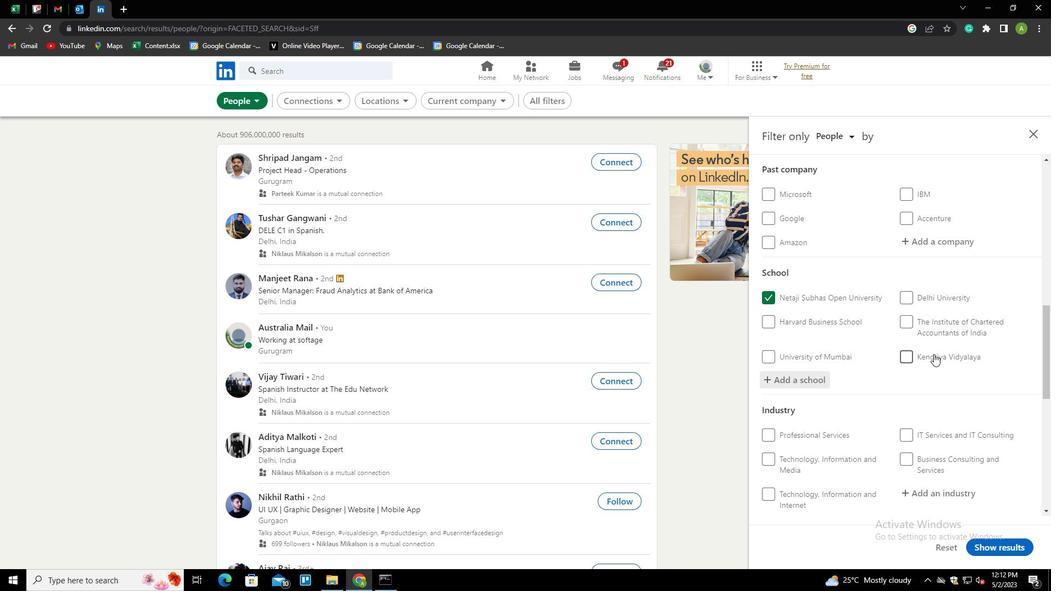 
Action: Mouse moved to (938, 328)
Screenshot: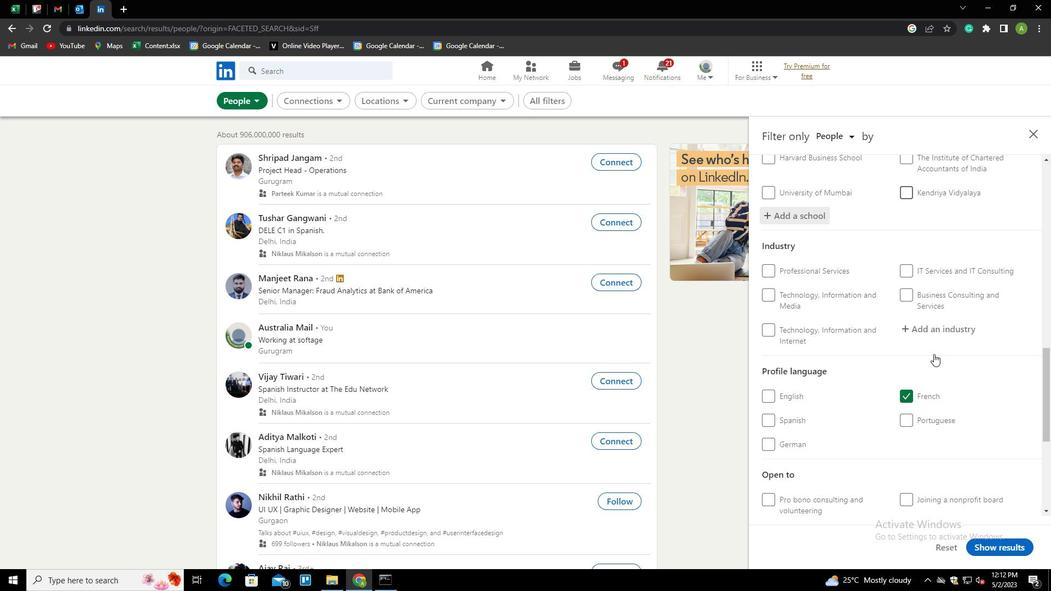 
Action: Mouse pressed left at (938, 328)
Screenshot: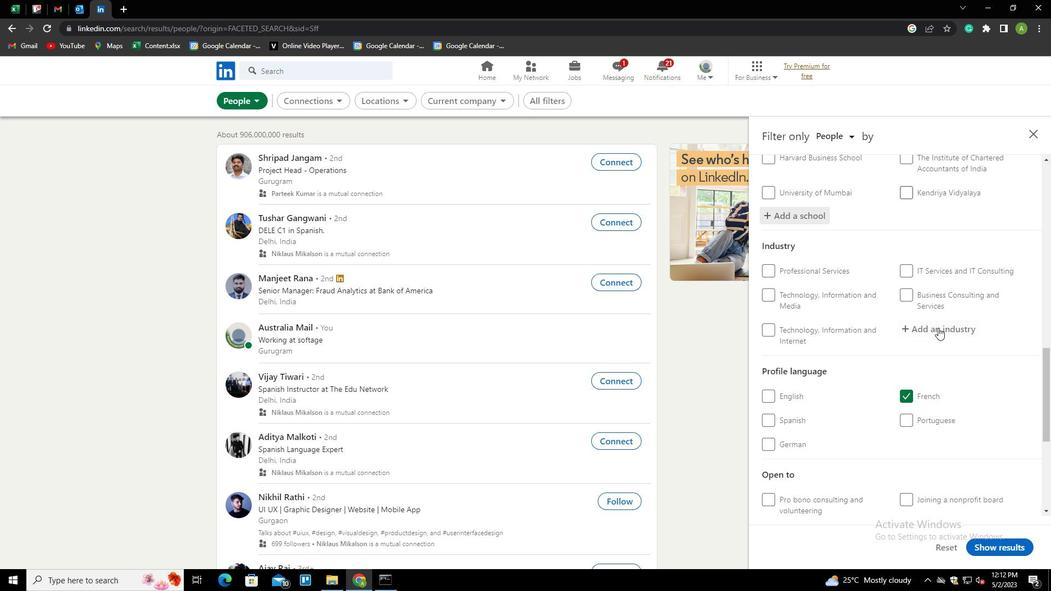 
Action: Key pressed <Key.shift>OIL<Key.down><Key.down><Key.down><Key.down><Key.enter>
Screenshot: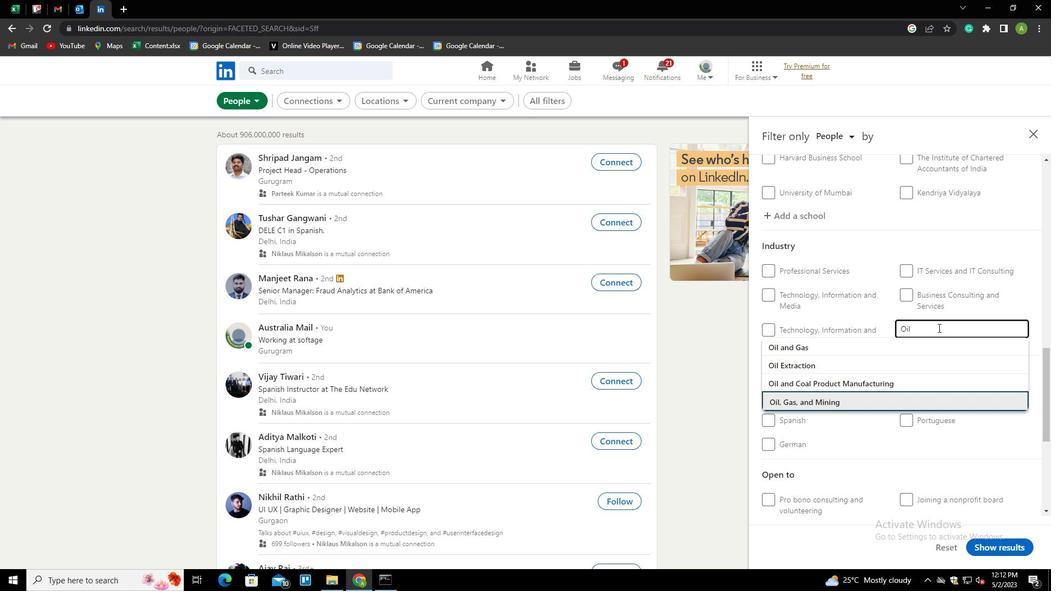 
Action: Mouse scrolled (938, 327) with delta (0, 0)
Screenshot: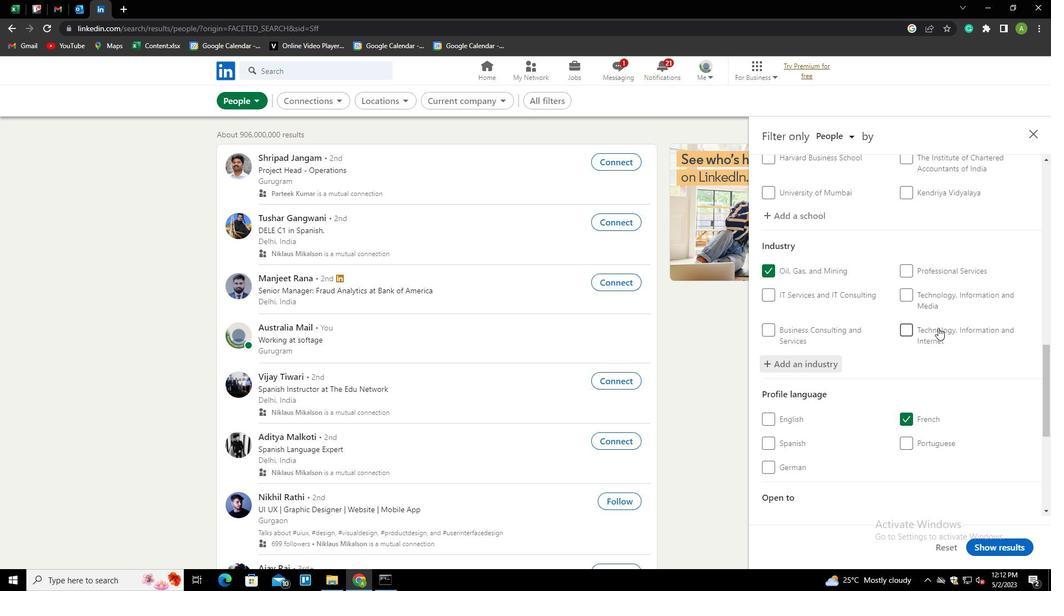 
Action: Mouse scrolled (938, 327) with delta (0, 0)
Screenshot: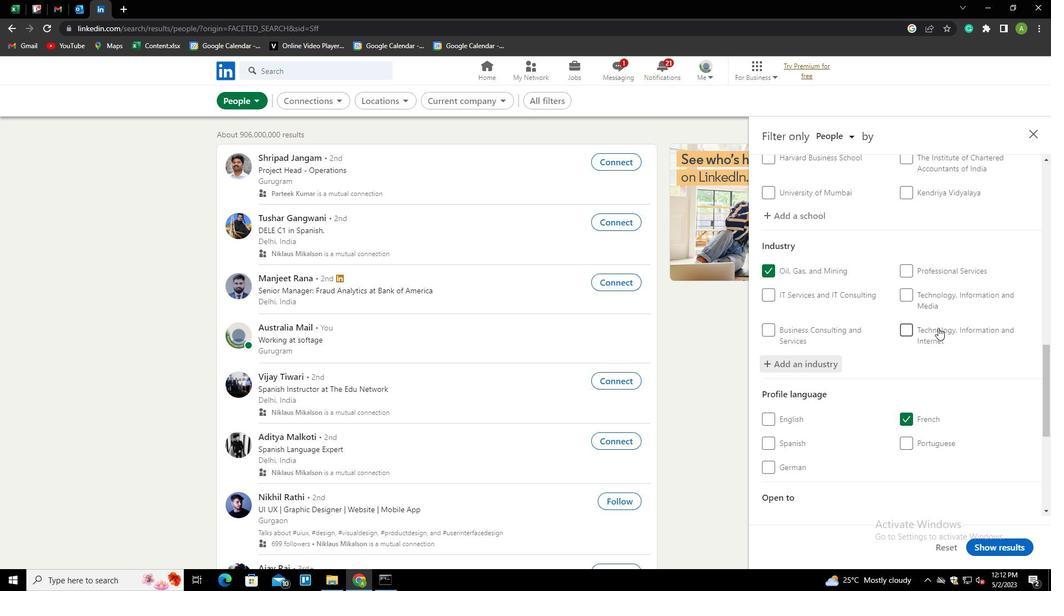 
Action: Mouse scrolled (938, 327) with delta (0, 0)
Screenshot: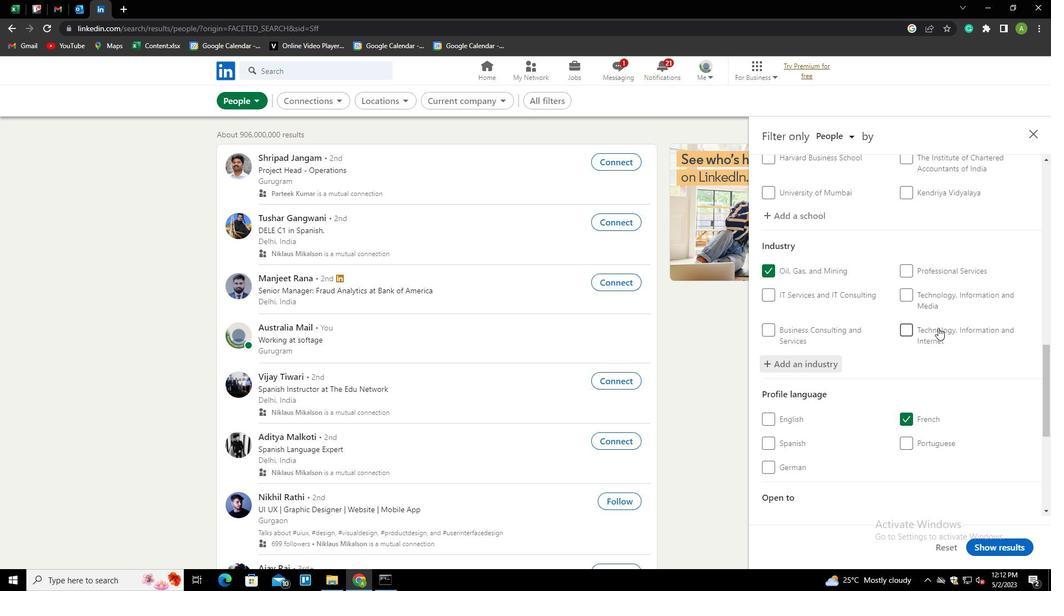 
Action: Mouse scrolled (938, 327) with delta (0, 0)
Screenshot: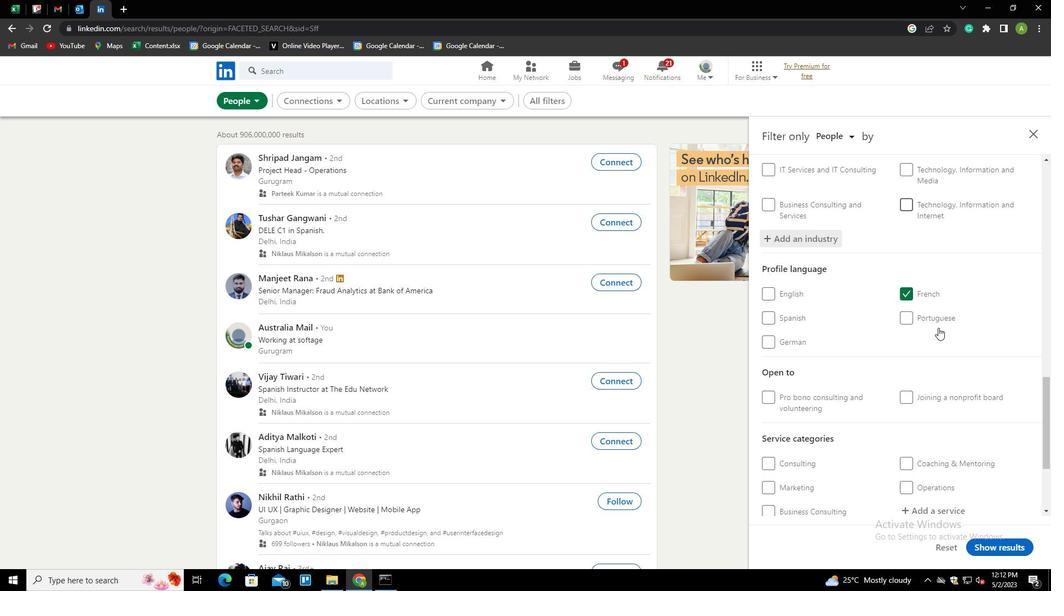 
Action: Mouse scrolled (938, 327) with delta (0, 0)
Screenshot: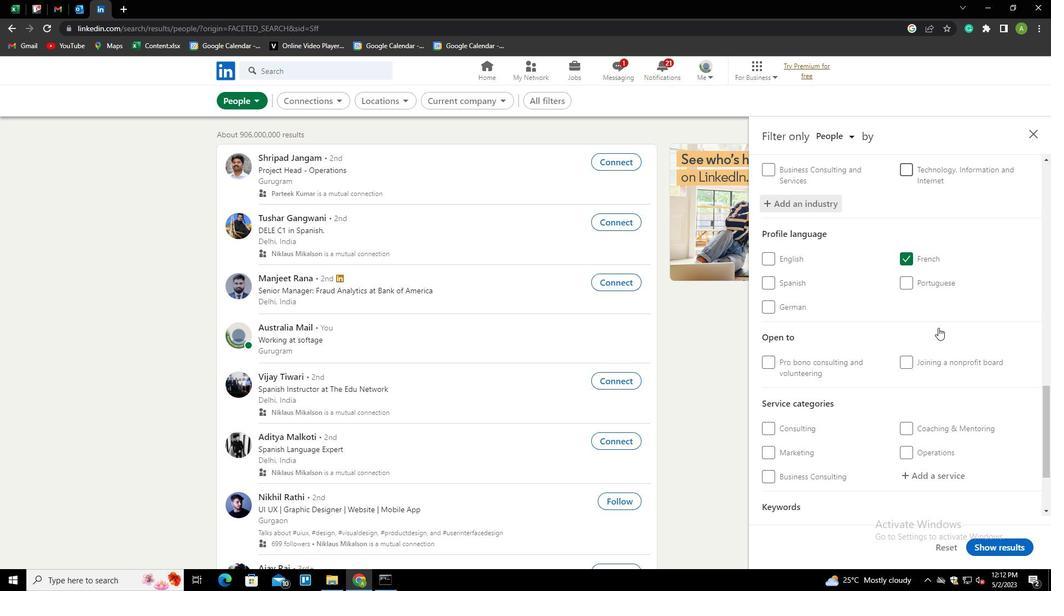 
Action: Mouse moved to (926, 360)
Screenshot: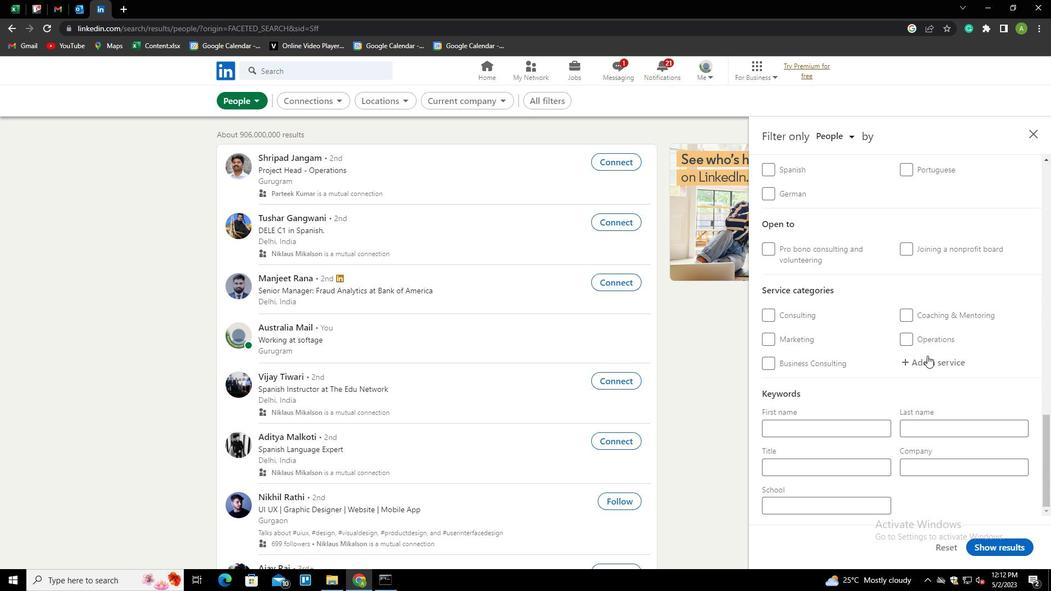 
Action: Mouse pressed left at (926, 360)
Screenshot: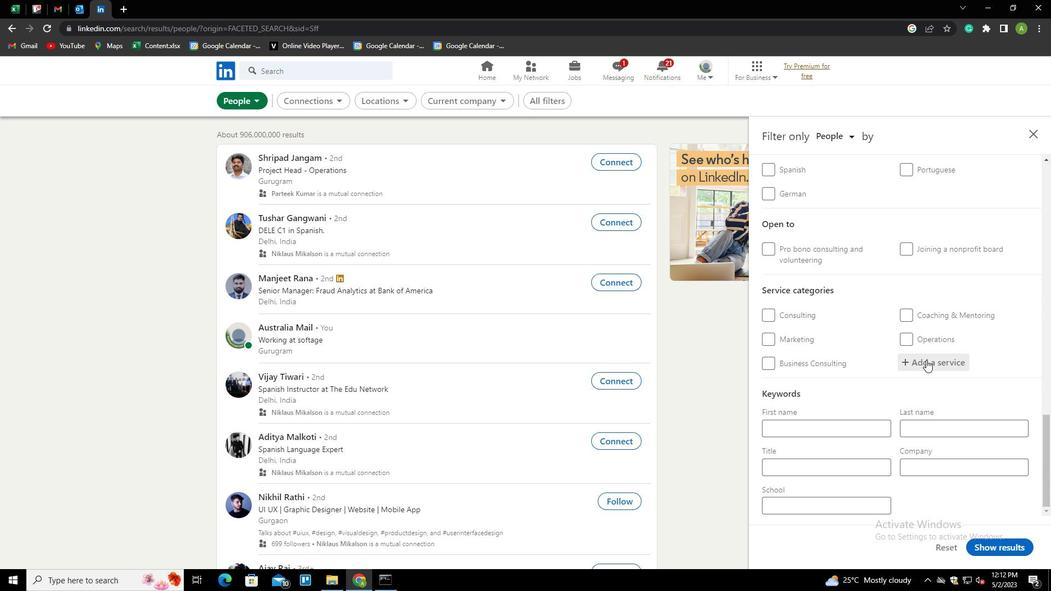 
Action: Key pressed <Key.shift>ANDROID<Key.down><Key.enter>
Screenshot: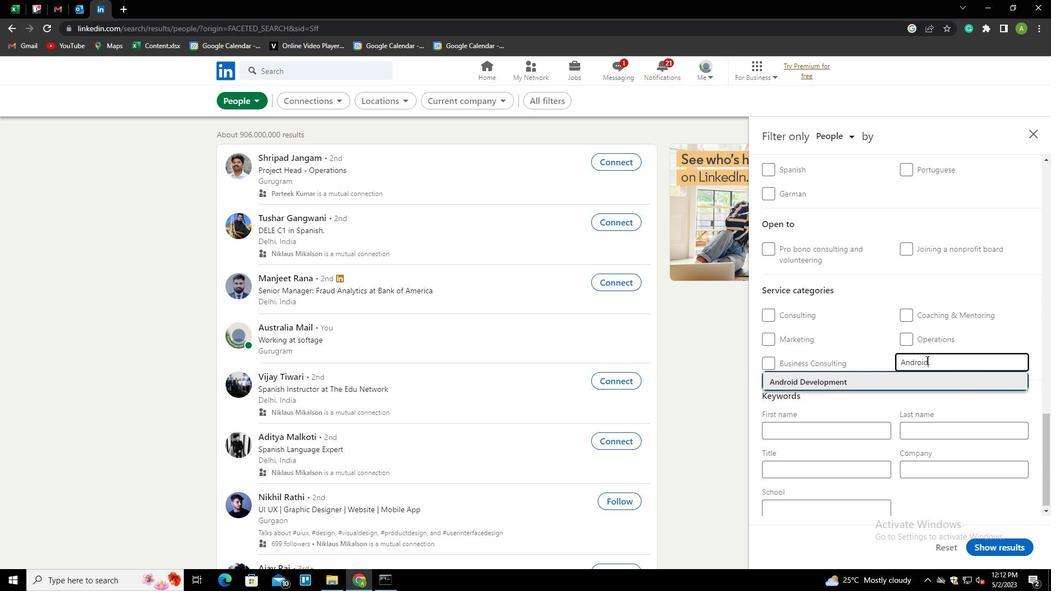 
Action: Mouse scrolled (926, 359) with delta (0, 0)
Screenshot: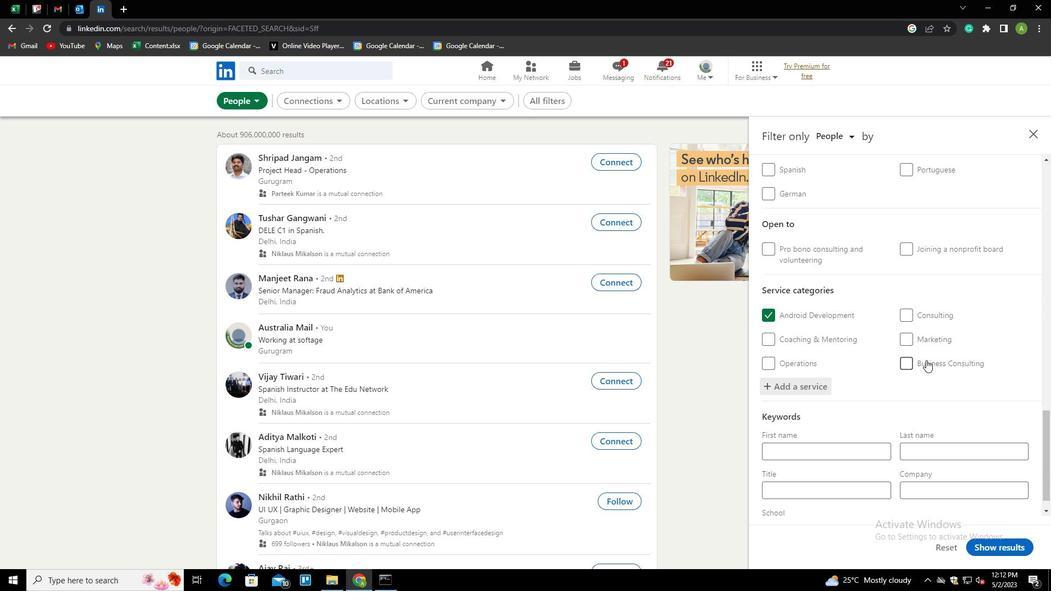 
Action: Mouse scrolled (926, 359) with delta (0, 0)
Screenshot: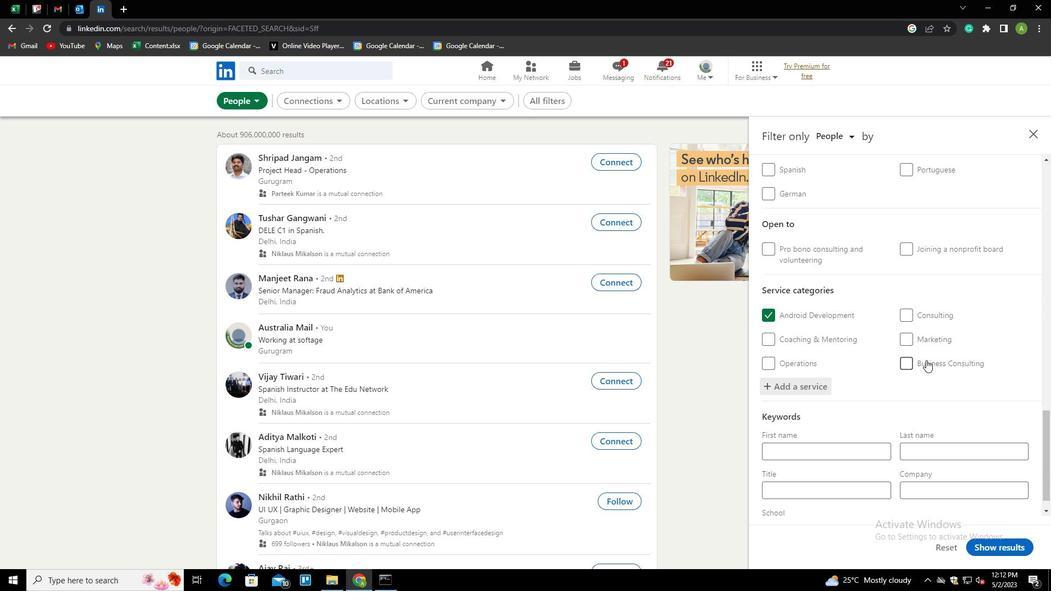 
Action: Mouse scrolled (926, 359) with delta (0, 0)
Screenshot: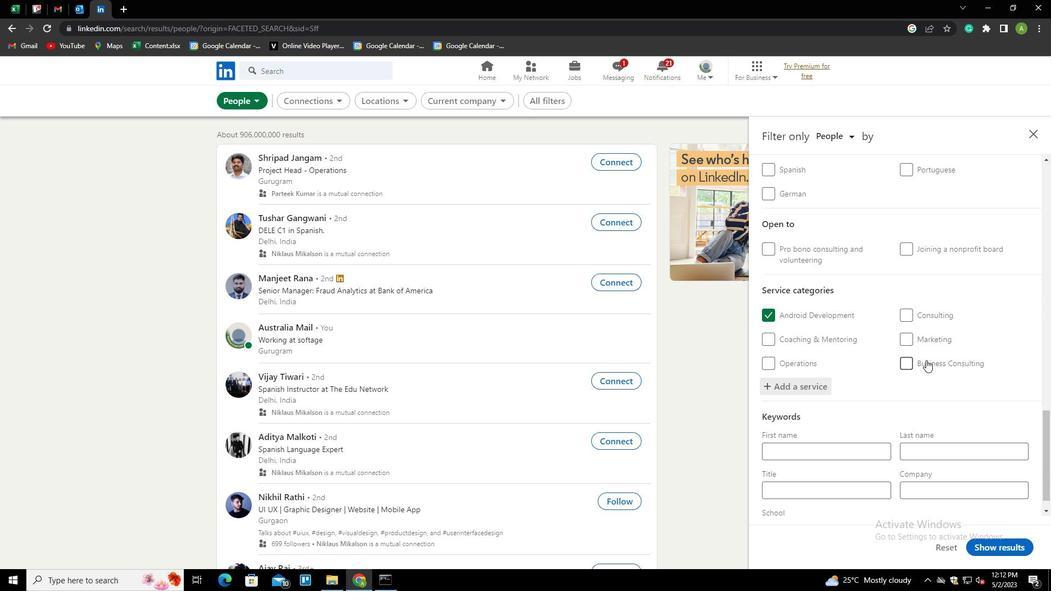 
Action: Mouse scrolled (926, 359) with delta (0, 0)
Screenshot: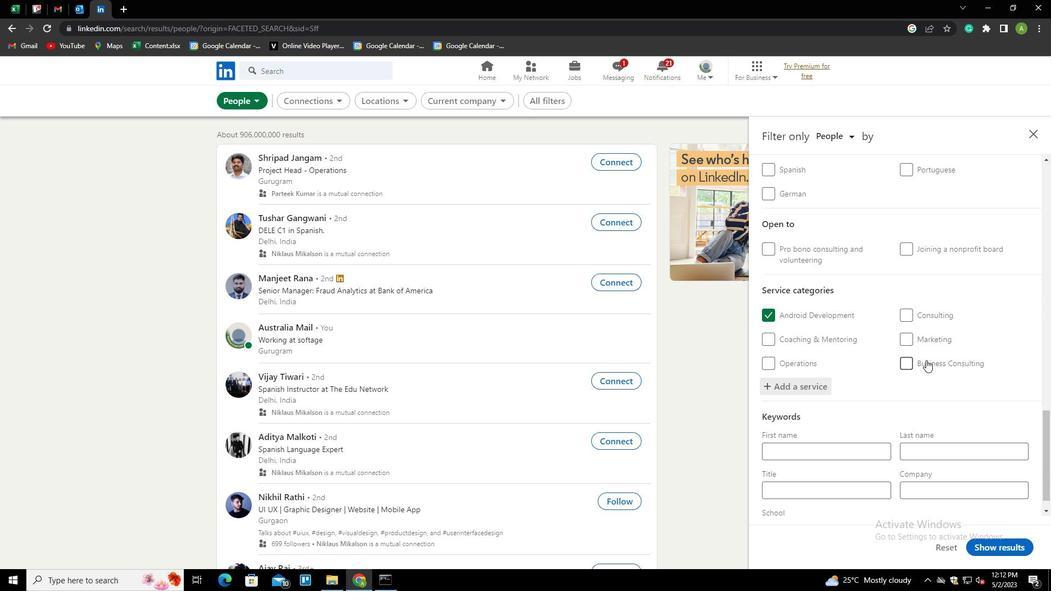 
Action: Mouse moved to (805, 468)
Screenshot: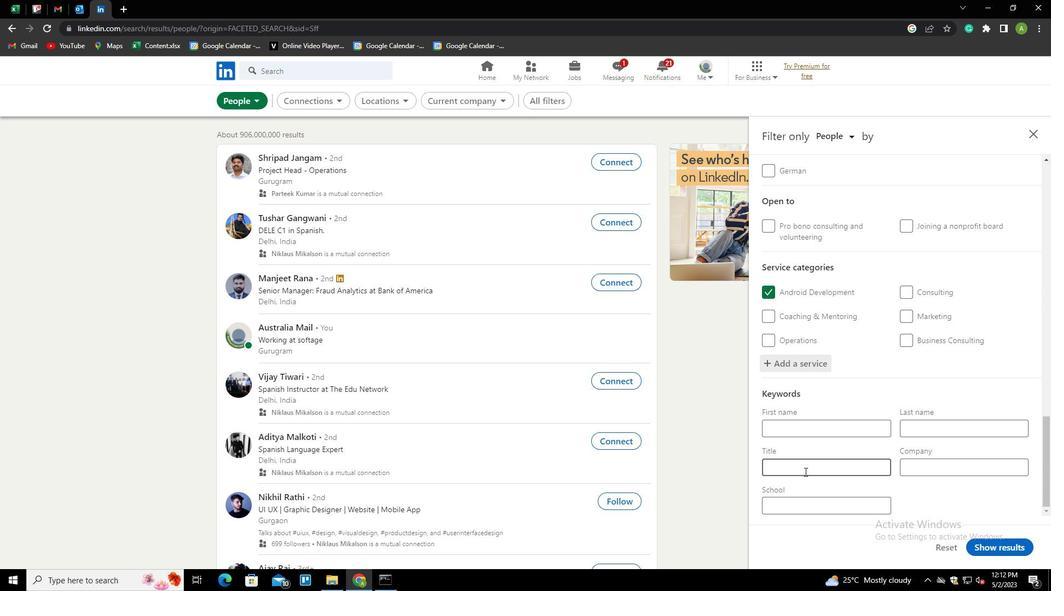 
Action: Mouse pressed left at (805, 468)
Screenshot: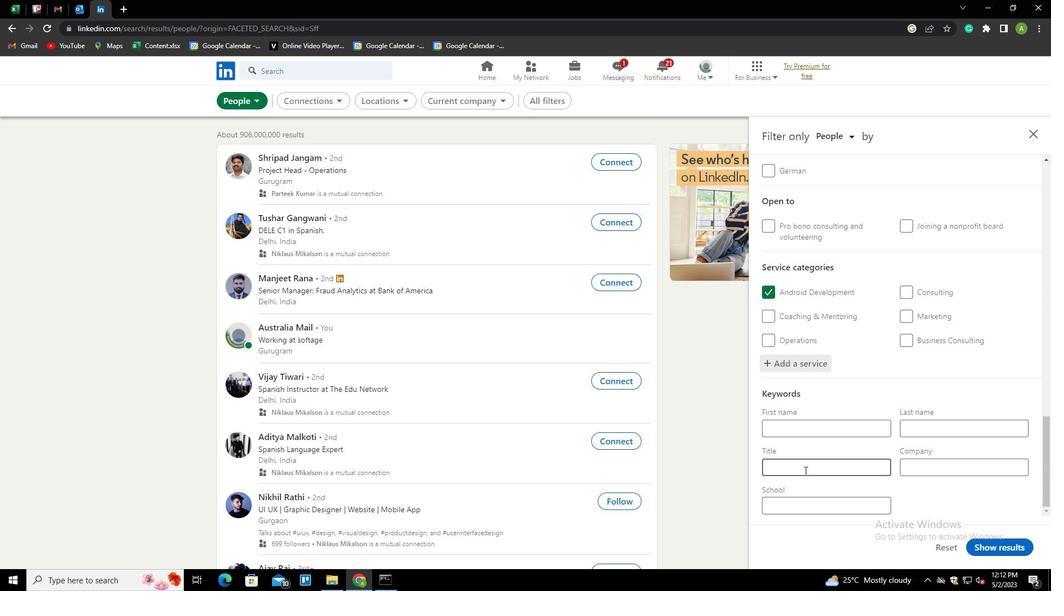 
Action: Key pressed <Key.shift><Key.shift><Key.shift><Key.shift><Key.shift><Key.shift><Key.shift><Key.shift><Key.shift><Key.shift><Key.shift><Key.shift>R<Key.backspace>UX<Key.space>DESIGNER<Key.space><Key.shift><Key.shift><Key.shift><Key.shift><Key.shift><Key.shift><Key.shift>&<Key.space><Key.shift><Key.shift><Key.shift><Key.shift><Key.shift><Key.shift><Key.shift><Key.shift><Key.shift><Key.shift><Key.shift><Key.shift><Key.shift>UI<Key.space><Key.shift>DEVELOPER
Screenshot: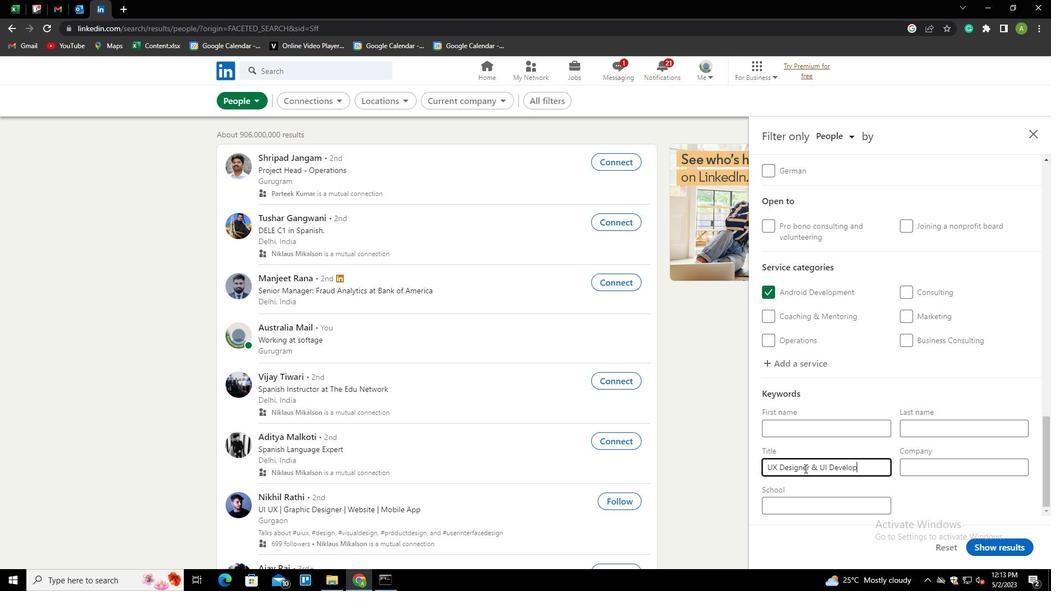 
Action: Mouse moved to (932, 498)
Screenshot: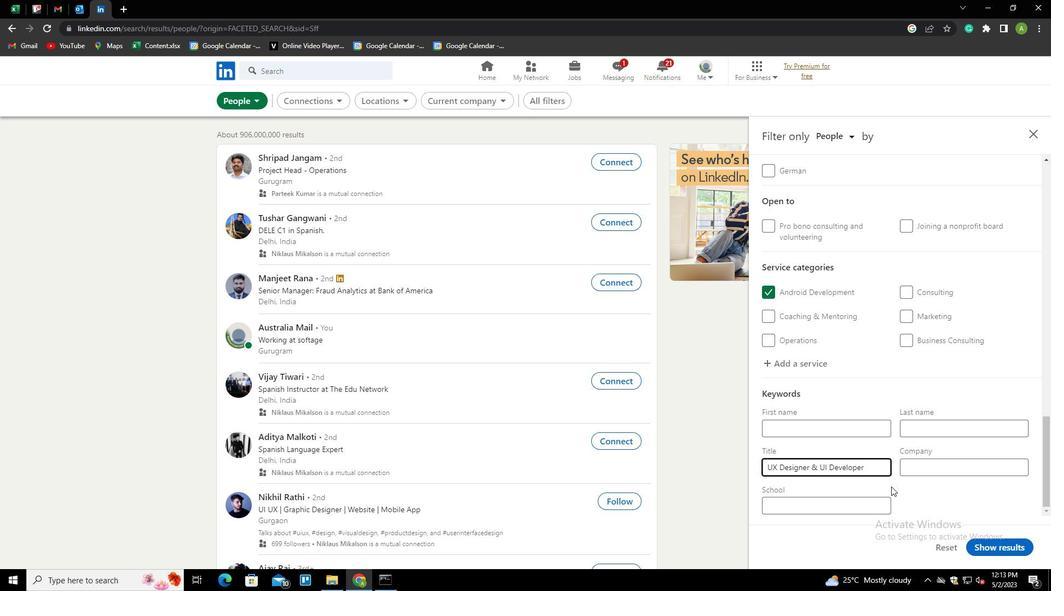 
Action: Mouse pressed left at (932, 498)
Screenshot: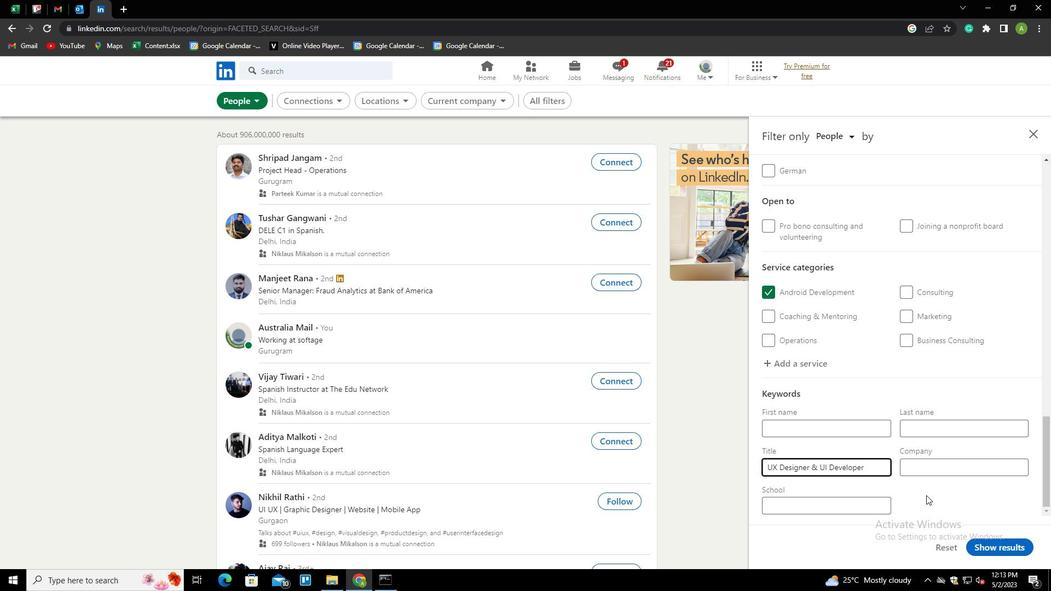 
Action: Mouse moved to (1001, 549)
Screenshot: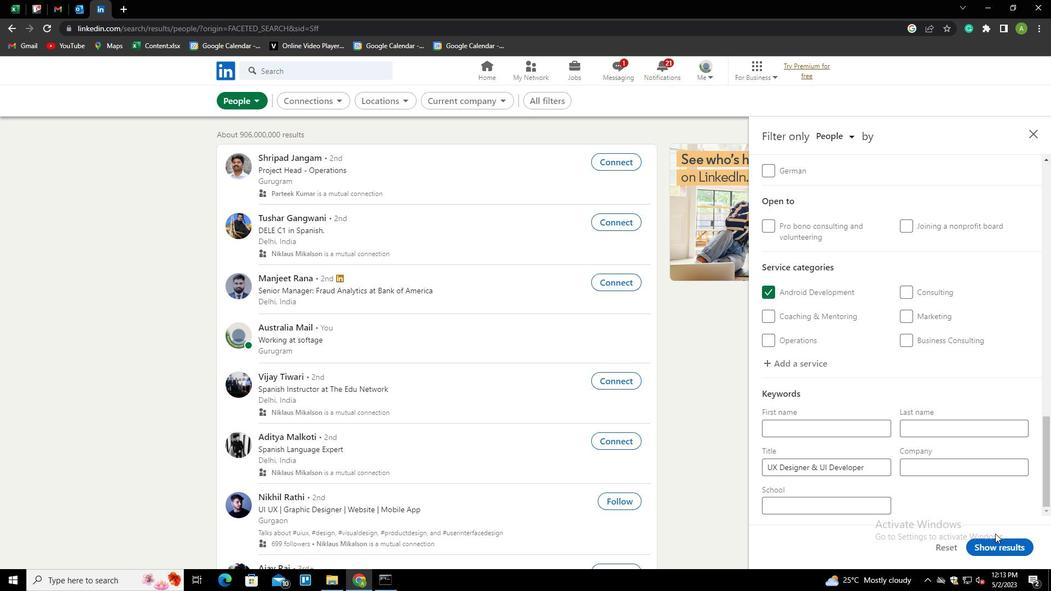 
Action: Mouse pressed left at (1001, 549)
Screenshot: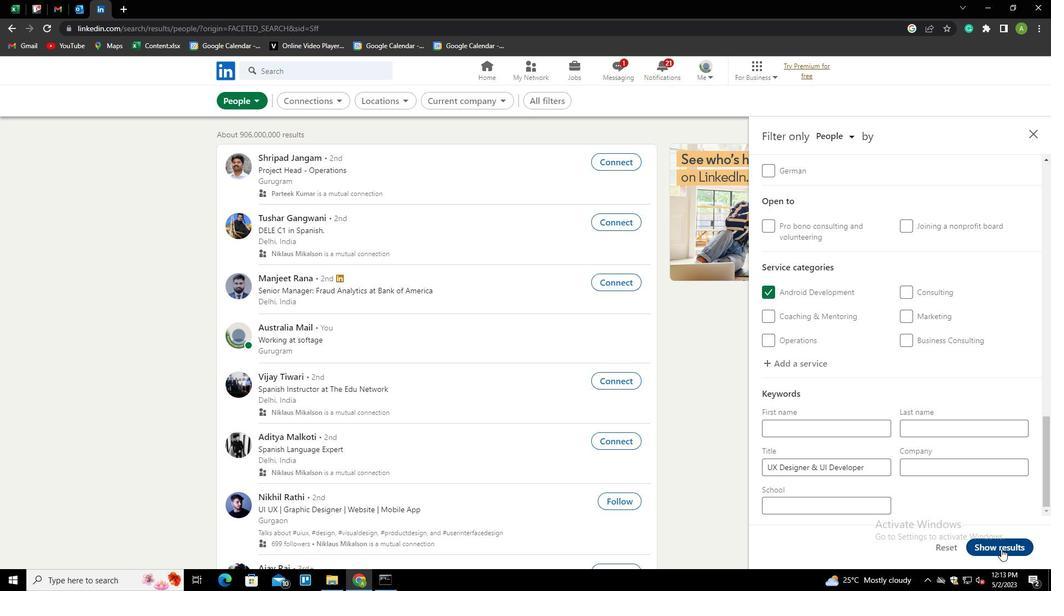 
